 Task: Compose an email with the signature Juanita Young with the subject Update on a company event and the message I wanted to discuss the new product launch with you in more detail. When would be a good time for us to meet? from softage.5@softage.net to softage.6@softage.net, select the message and change font size to large, align the email to center Send the email. Finally, move the email from Sent Items to the label Debugging
Action: Mouse moved to (72, 43)
Screenshot: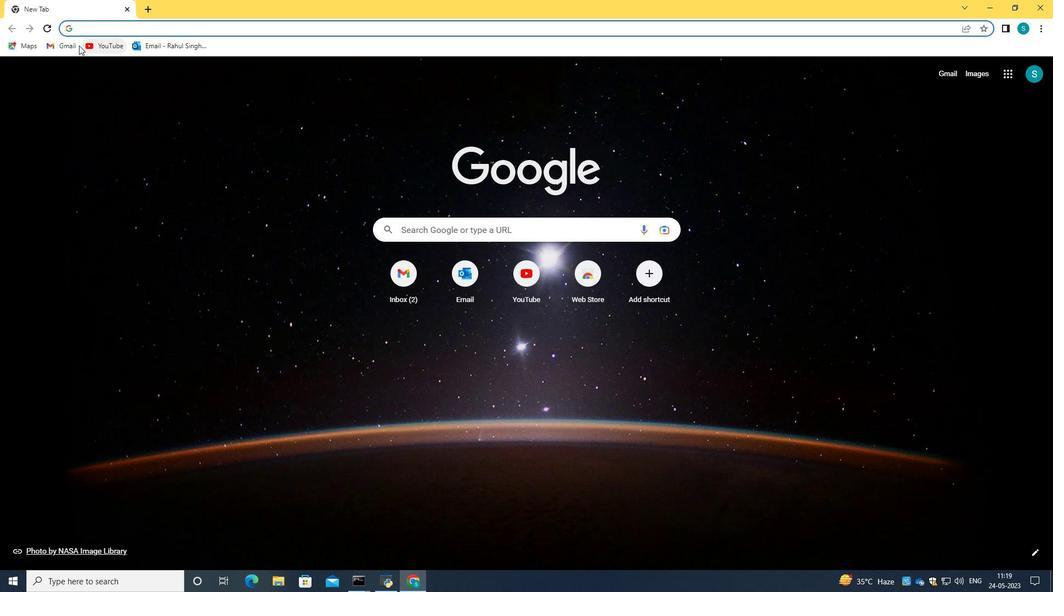 
Action: Mouse pressed left at (72, 43)
Screenshot: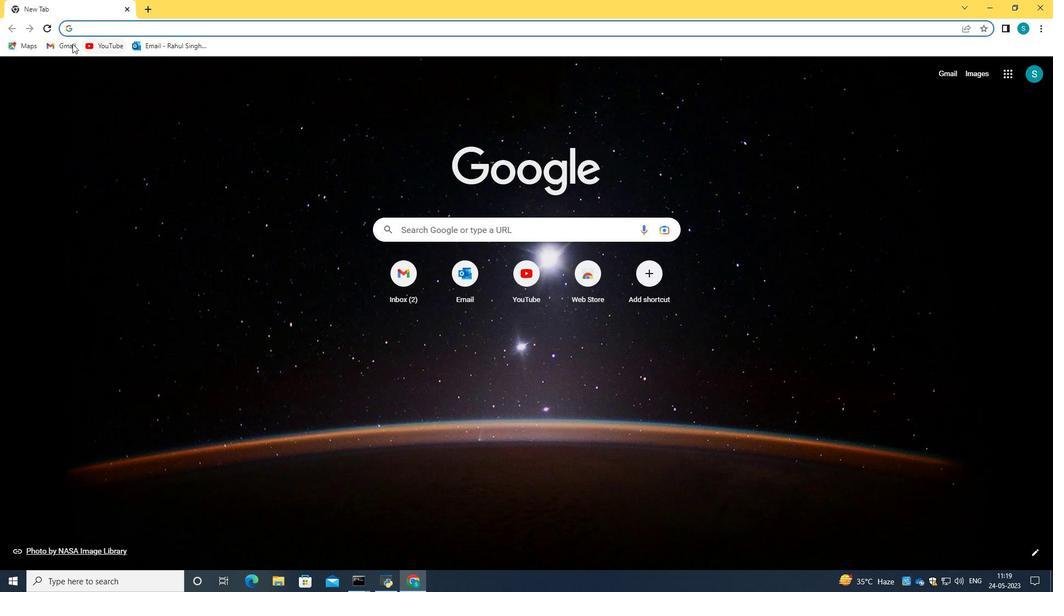 
Action: Mouse moved to (519, 172)
Screenshot: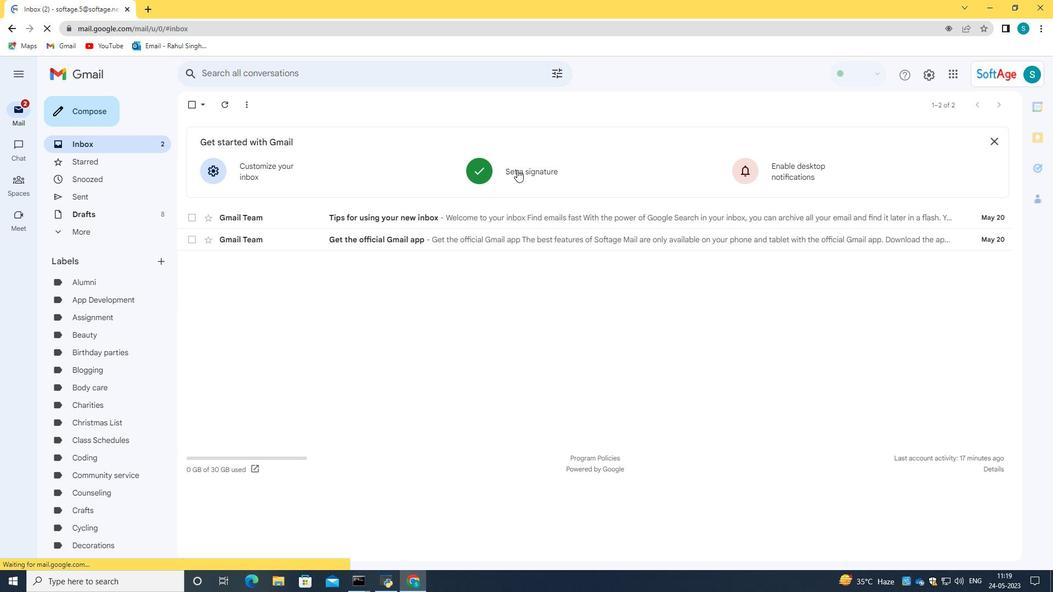 
Action: Mouse pressed left at (519, 172)
Screenshot: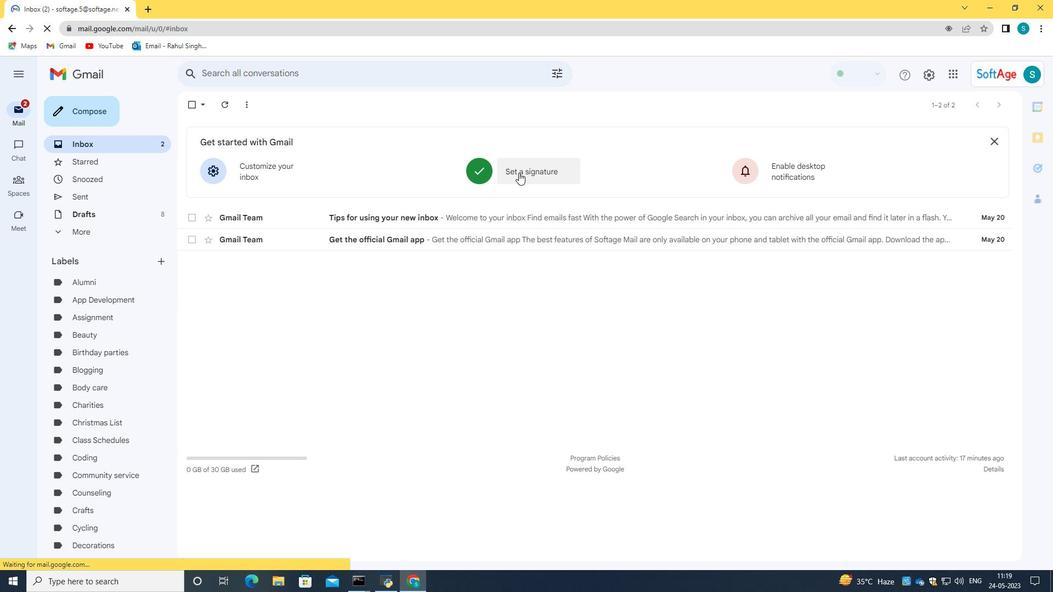 
Action: Mouse moved to (556, 277)
Screenshot: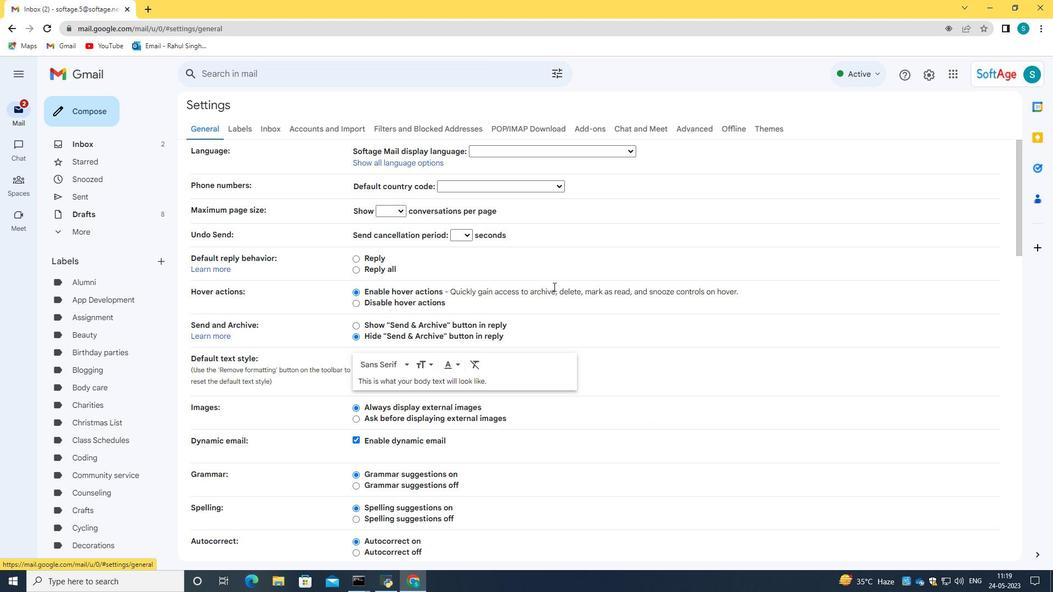 
Action: Mouse scrolled (556, 277) with delta (0, 0)
Screenshot: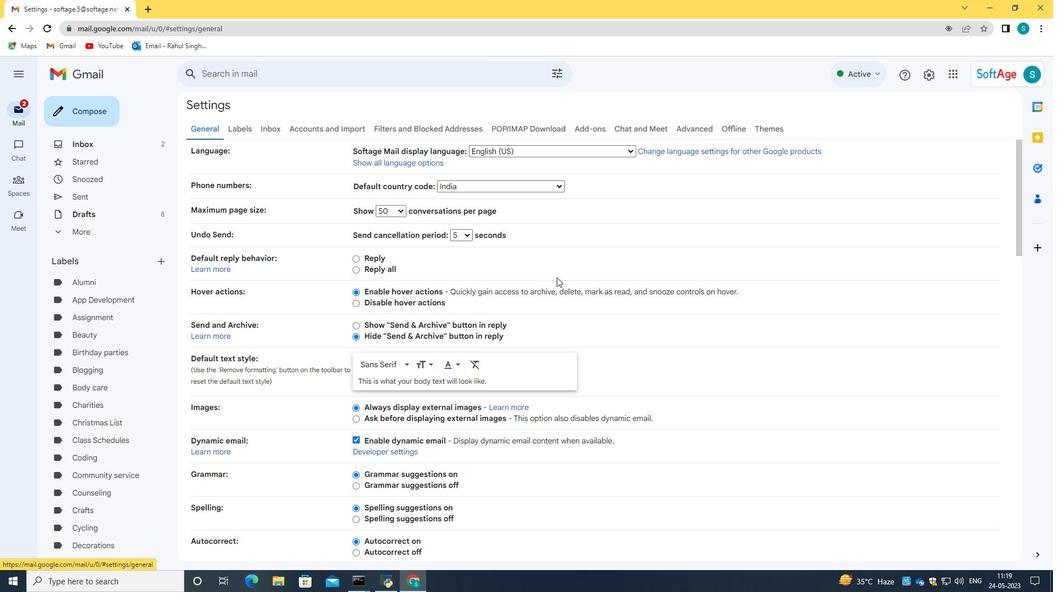 
Action: Mouse scrolled (556, 277) with delta (0, 0)
Screenshot: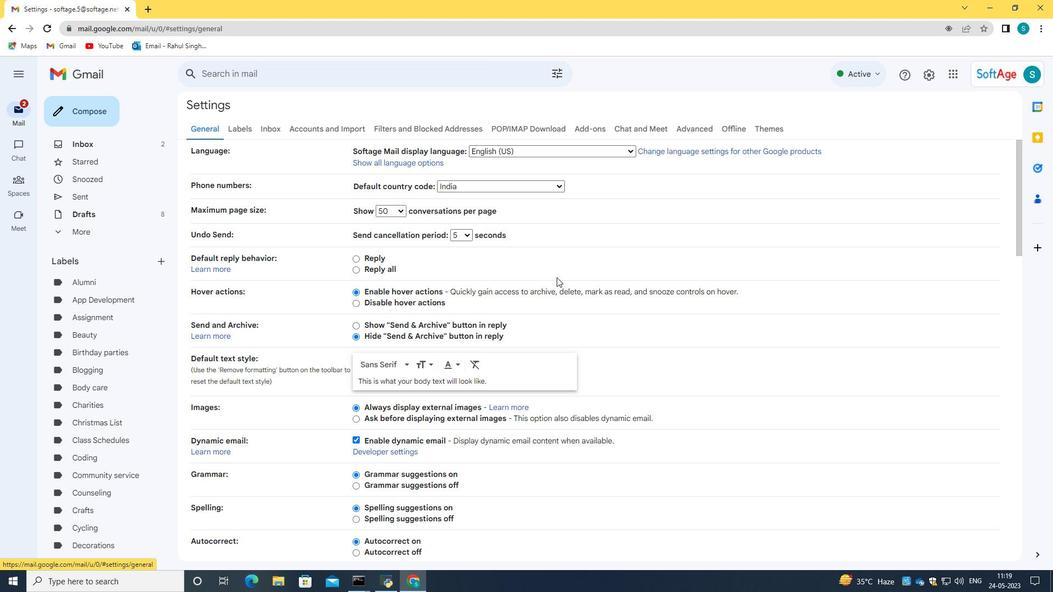 
Action: Mouse scrolled (556, 277) with delta (0, 0)
Screenshot: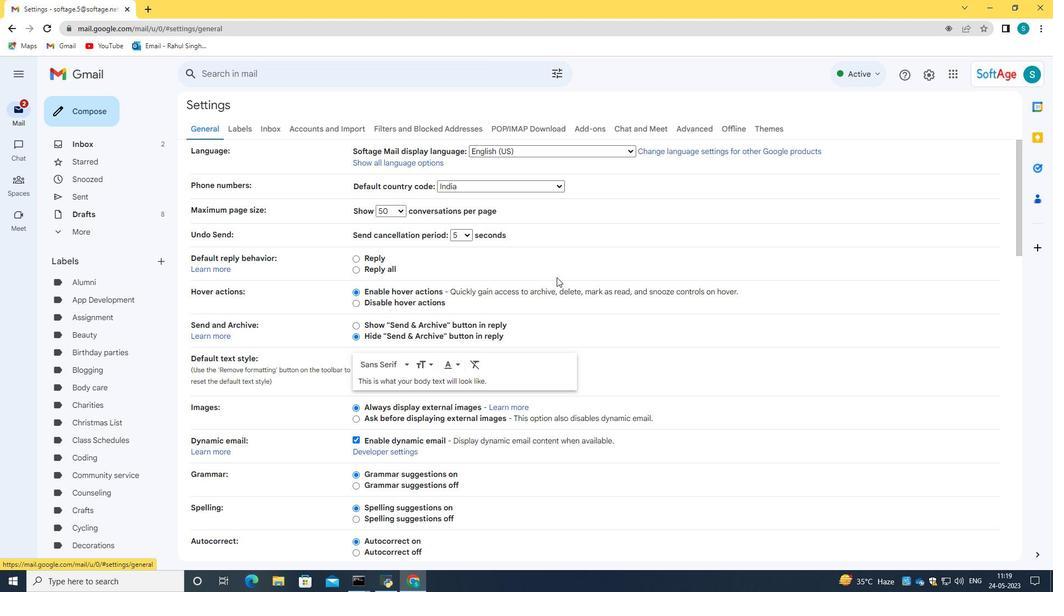
Action: Mouse scrolled (556, 277) with delta (0, 0)
Screenshot: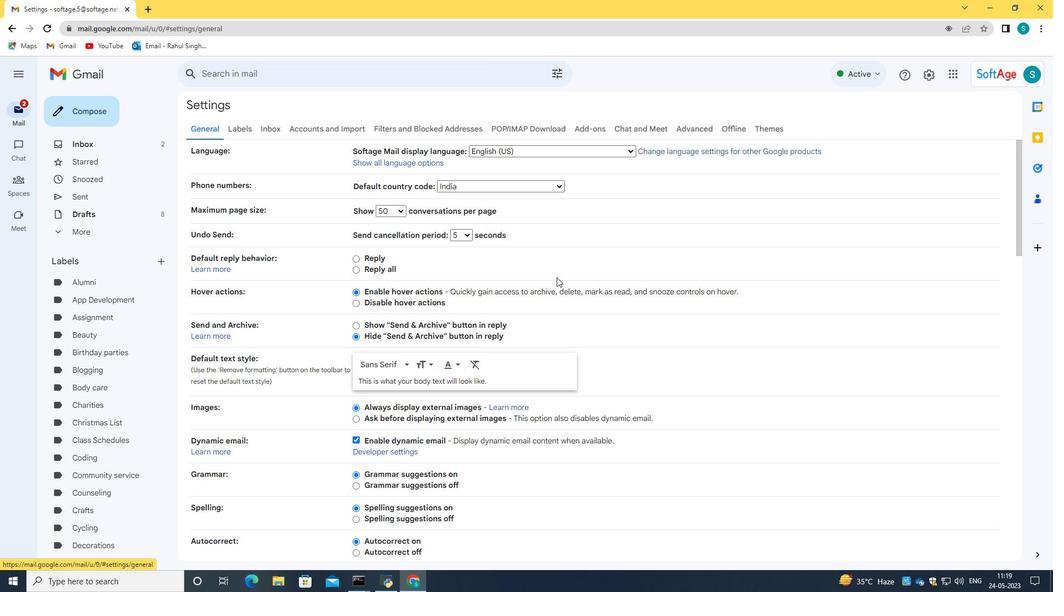 
Action: Mouse scrolled (556, 277) with delta (0, 0)
Screenshot: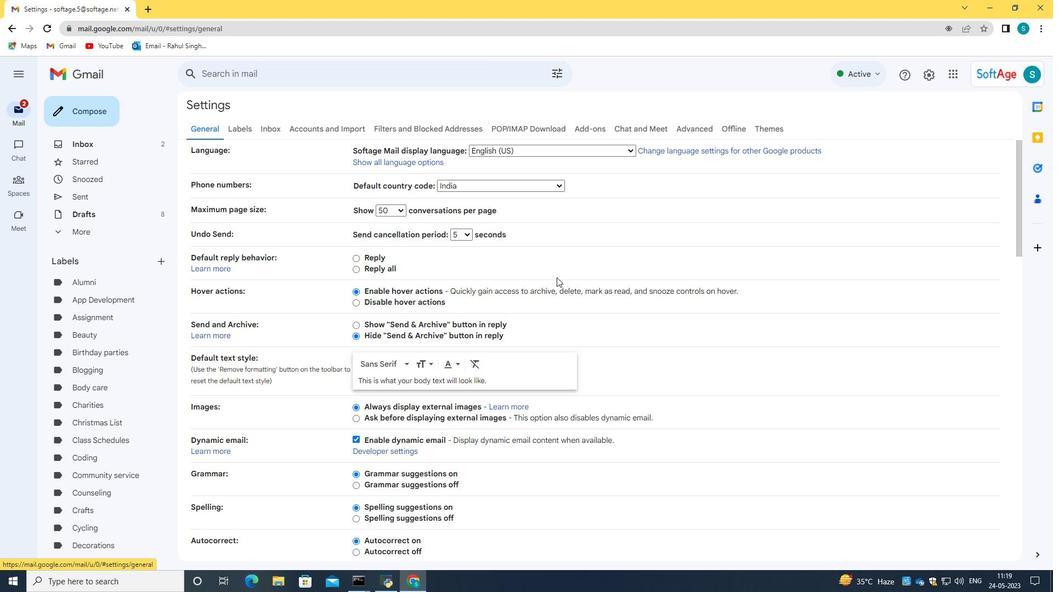 
Action: Mouse scrolled (556, 277) with delta (0, 0)
Screenshot: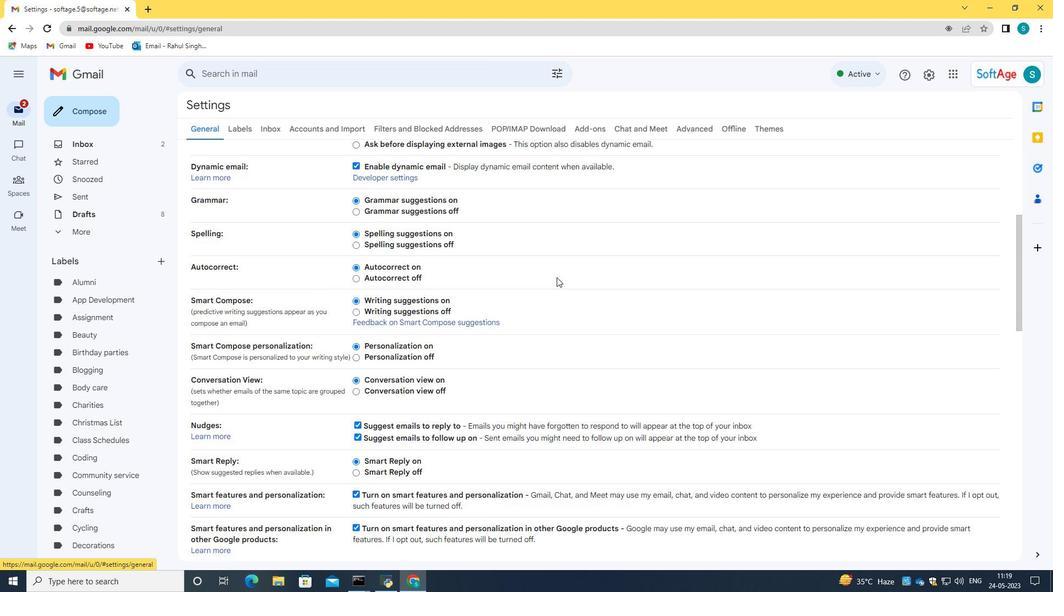 
Action: Mouse scrolled (556, 277) with delta (0, 0)
Screenshot: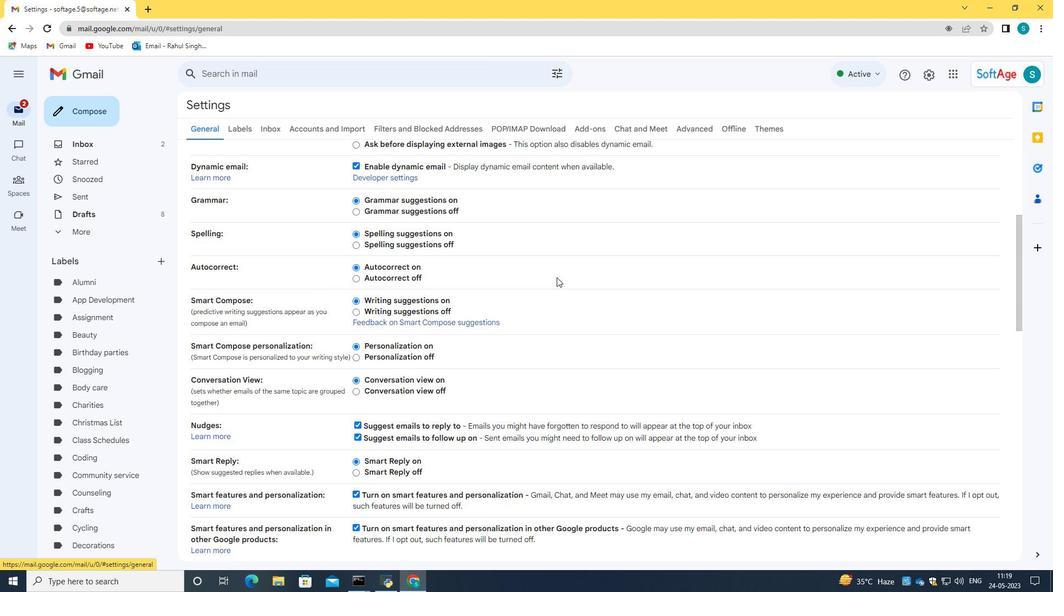 
Action: Mouse scrolled (556, 277) with delta (0, 0)
Screenshot: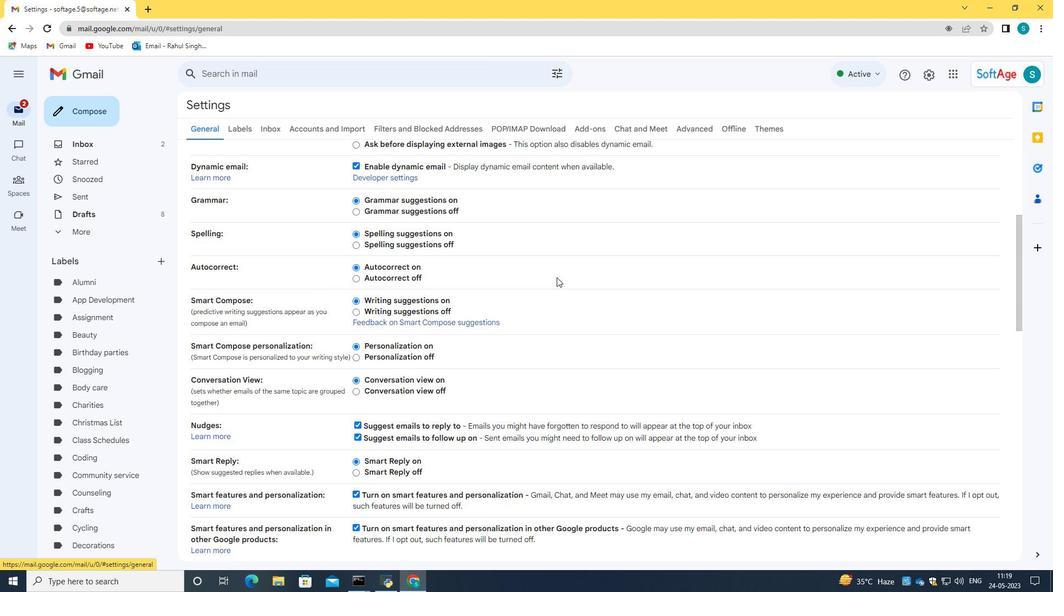 
Action: Mouse scrolled (556, 277) with delta (0, 0)
Screenshot: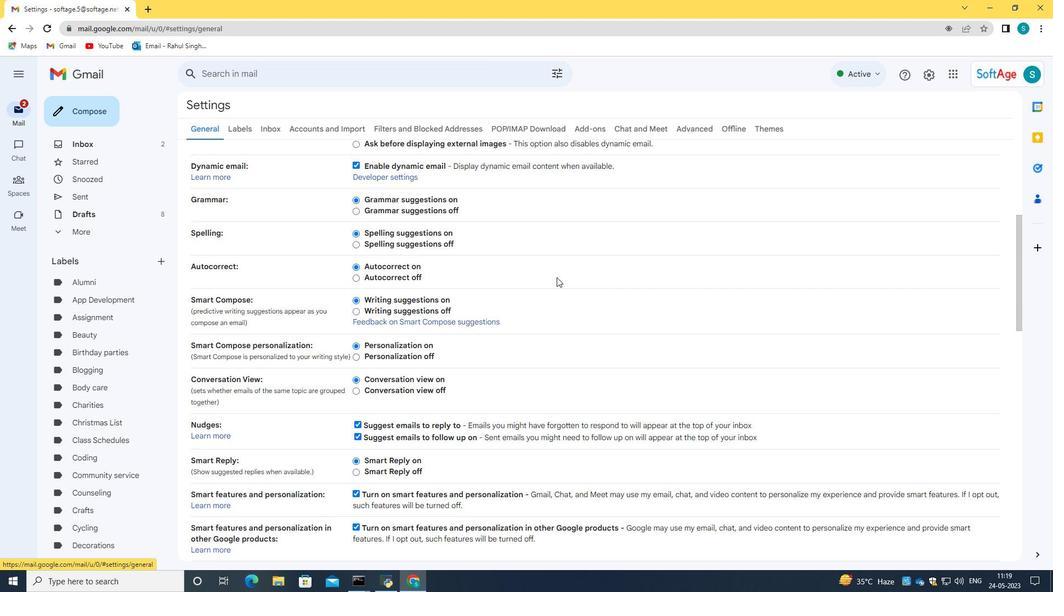 
Action: Mouse scrolled (556, 277) with delta (0, 0)
Screenshot: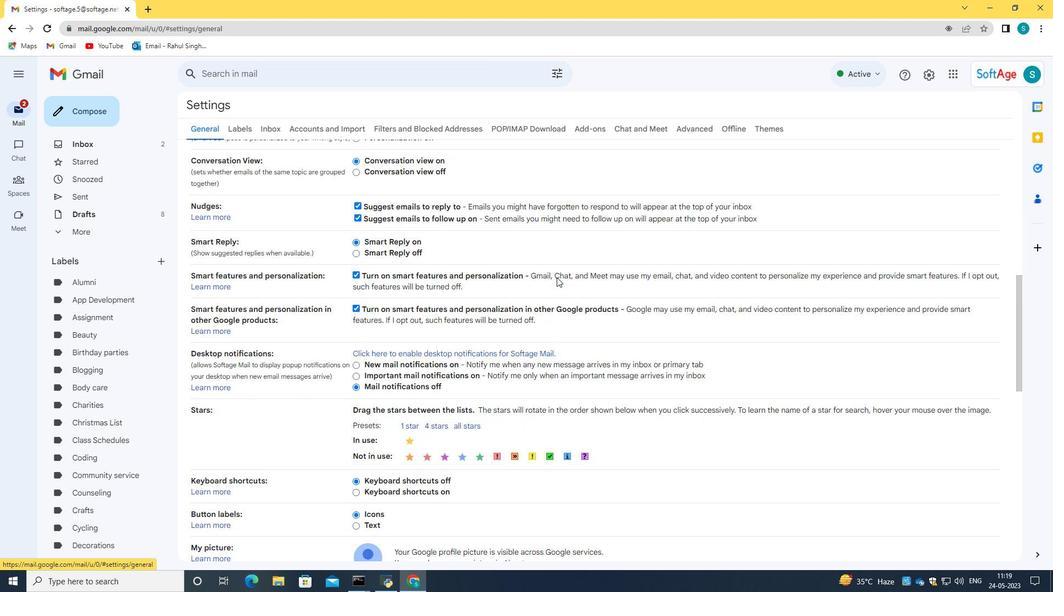 
Action: Mouse scrolled (556, 277) with delta (0, 0)
Screenshot: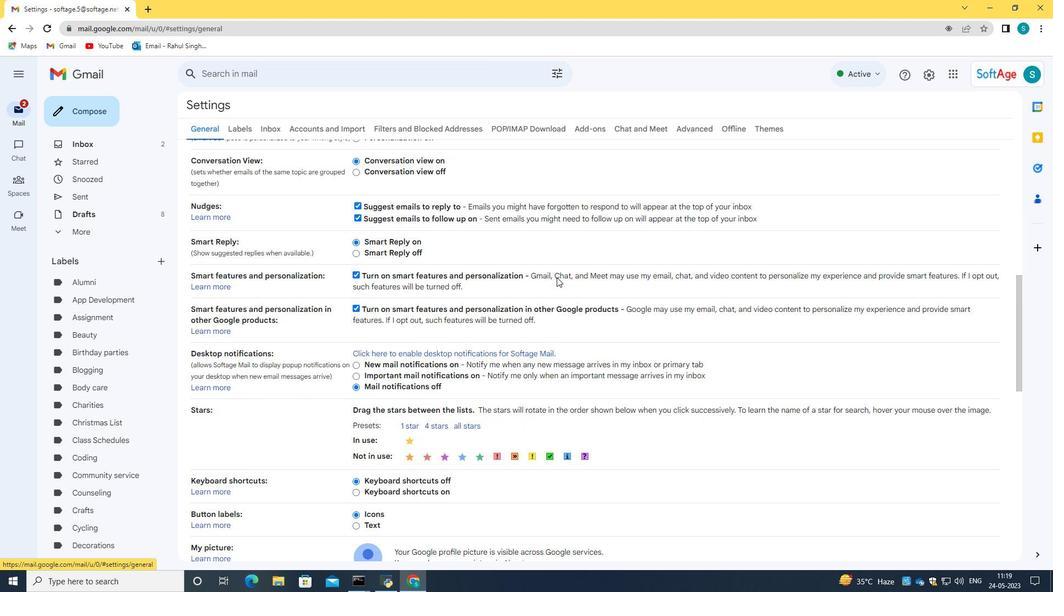 
Action: Mouse scrolled (556, 277) with delta (0, 0)
Screenshot: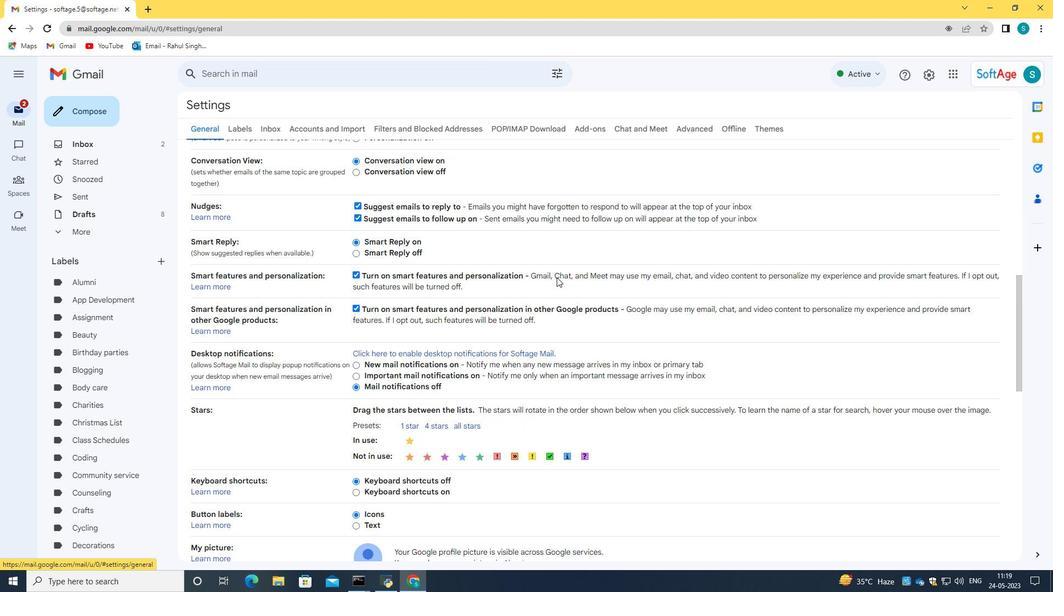 
Action: Mouse scrolled (556, 277) with delta (0, 0)
Screenshot: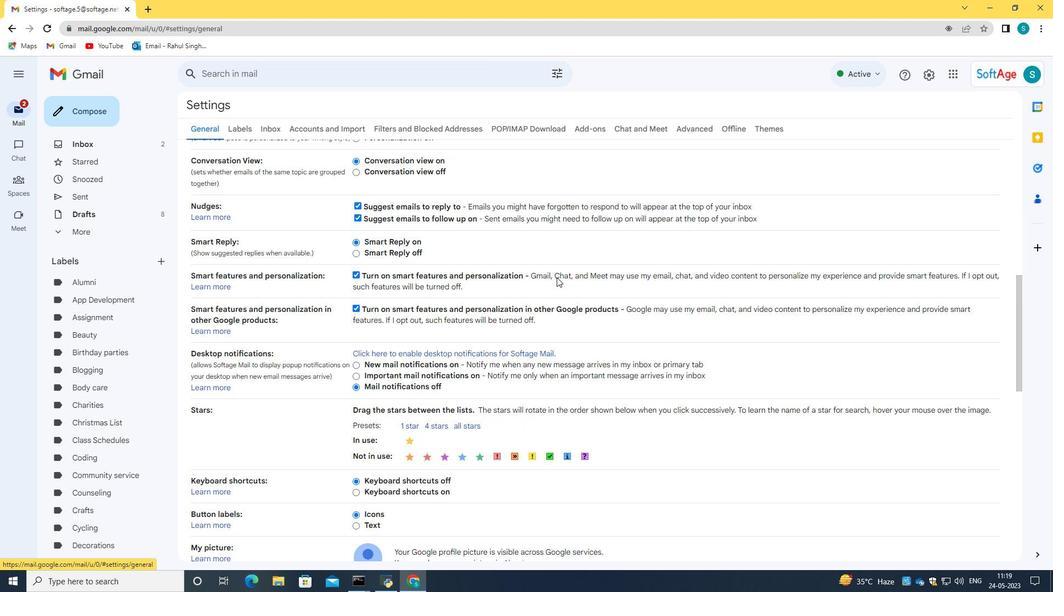 
Action: Mouse moved to (558, 280)
Screenshot: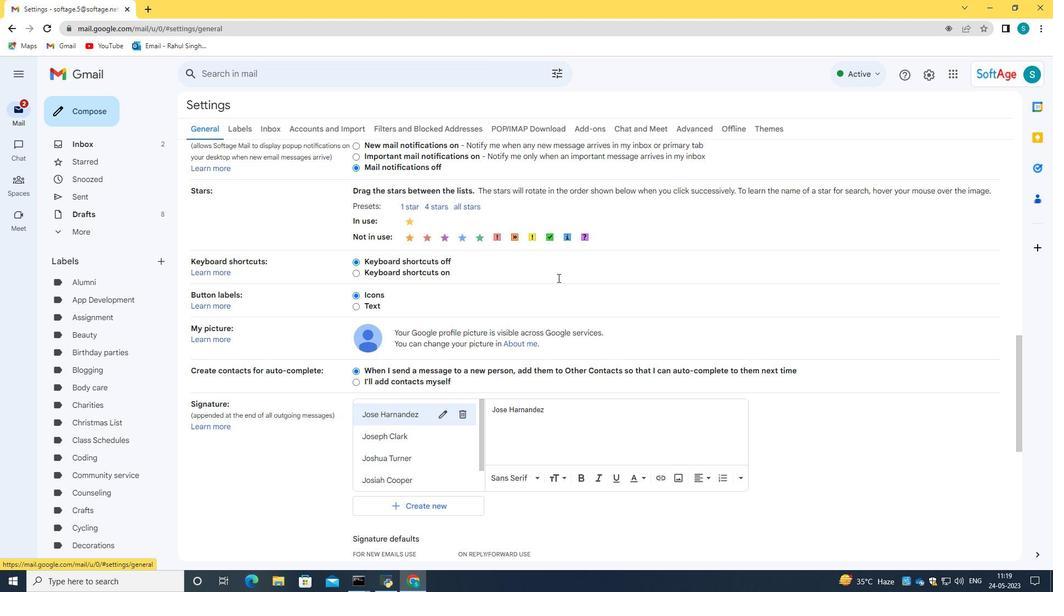 
Action: Mouse scrolled (558, 280) with delta (0, 0)
Screenshot: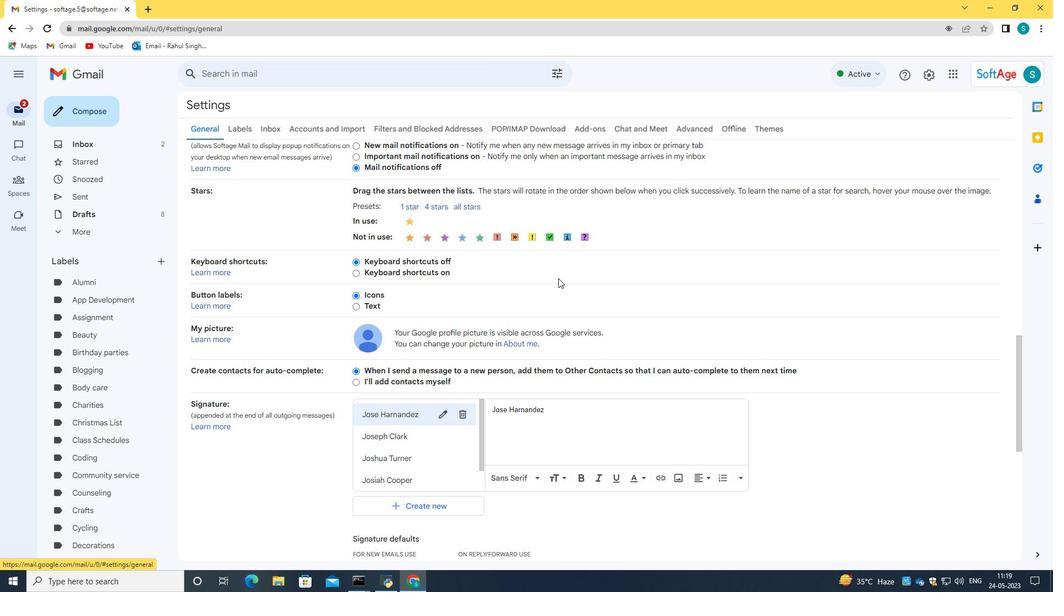 
Action: Mouse moved to (452, 461)
Screenshot: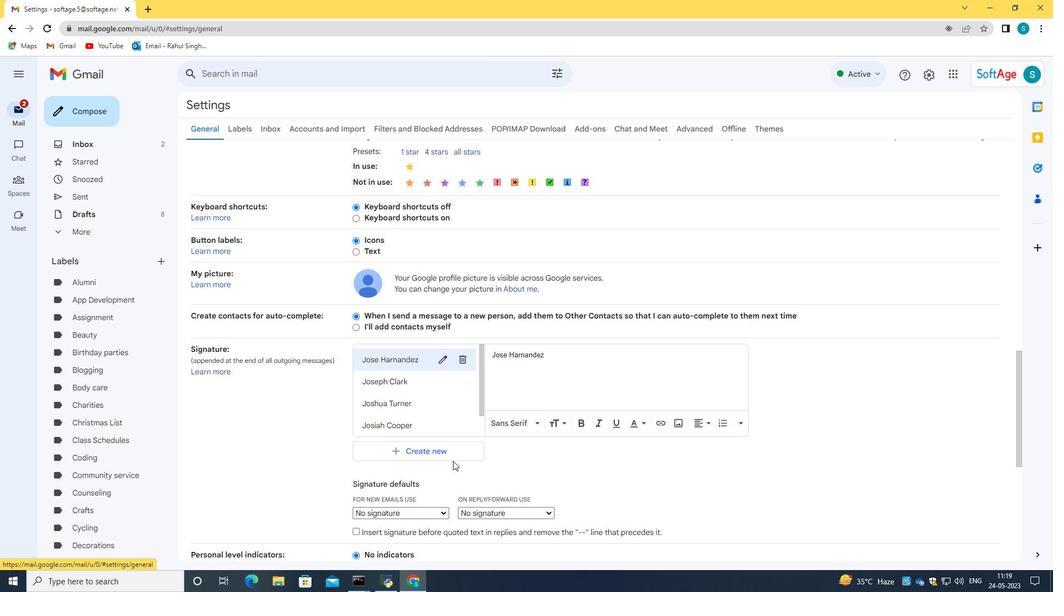 
Action: Mouse pressed left at (452, 461)
Screenshot: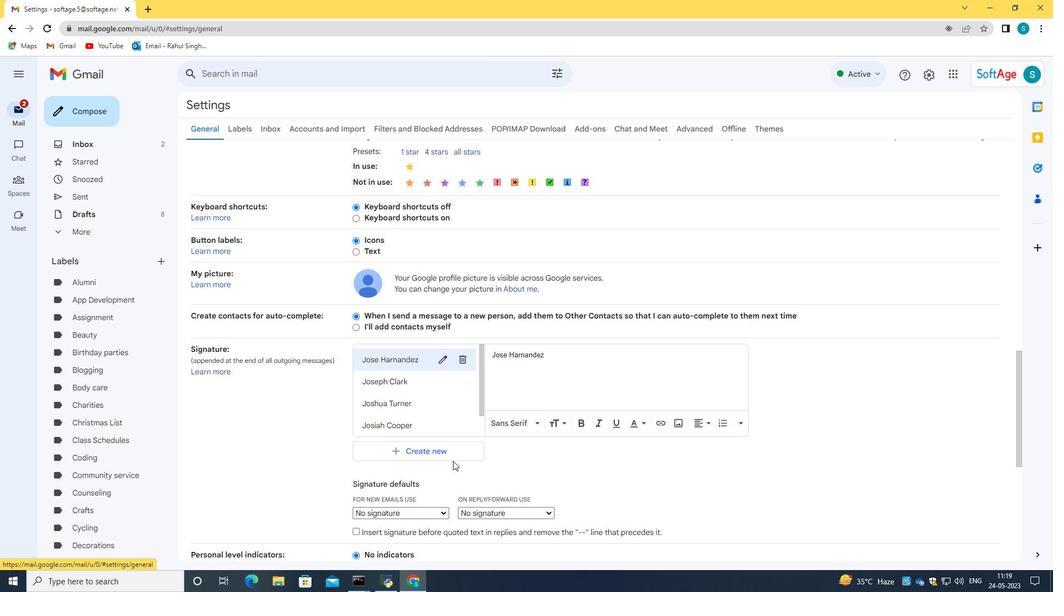 
Action: Mouse moved to (450, 449)
Screenshot: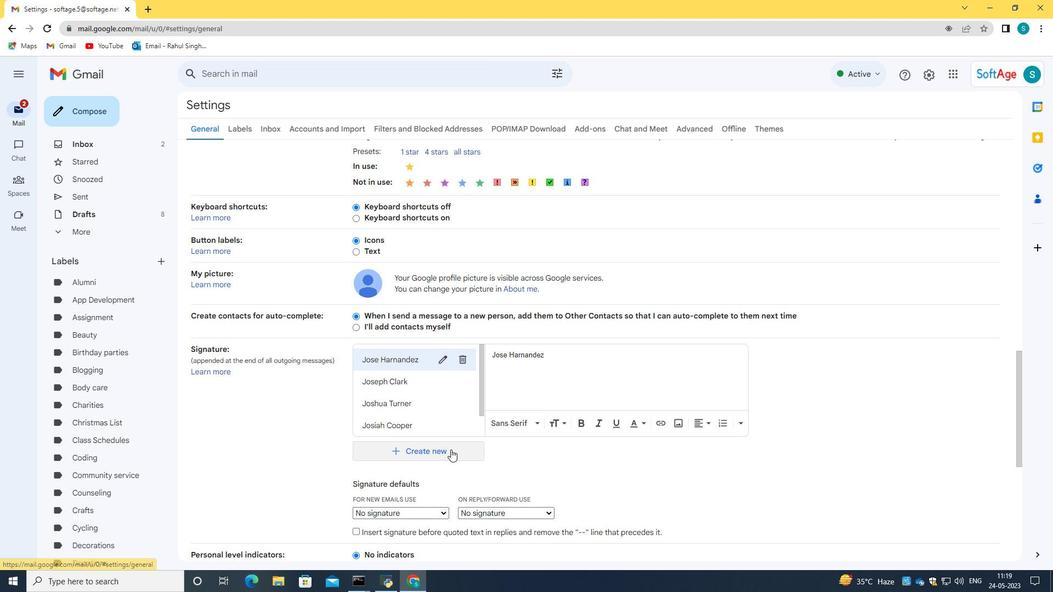 
Action: Mouse pressed left at (450, 449)
Screenshot: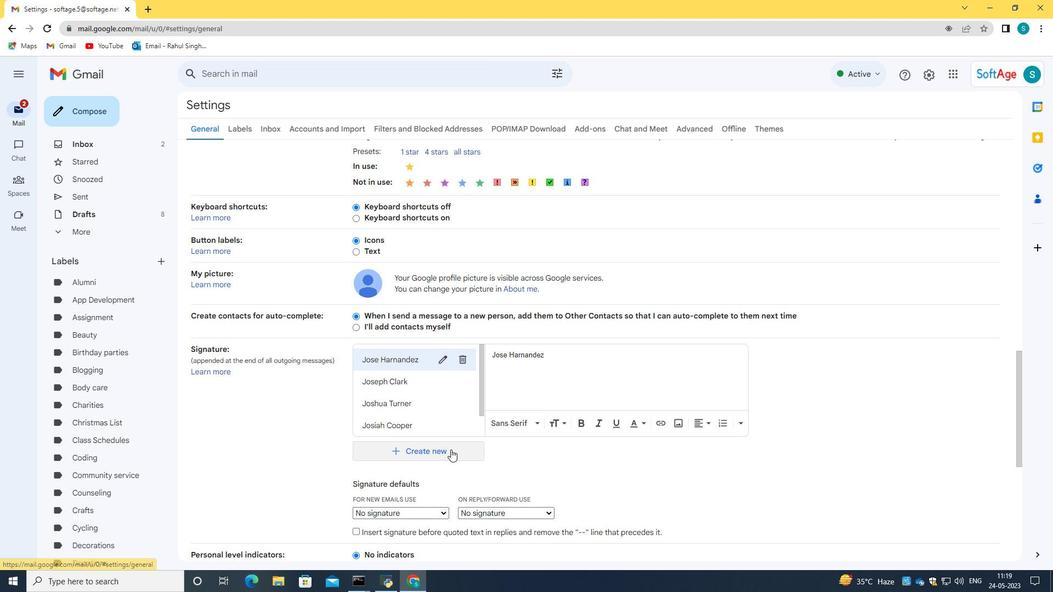 
Action: Mouse moved to (472, 308)
Screenshot: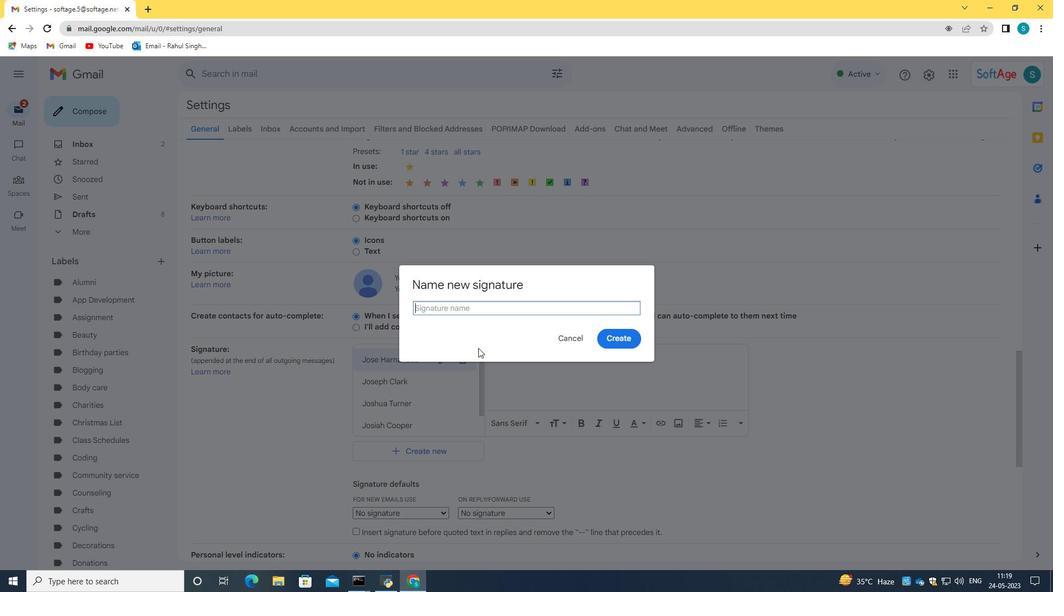 
Action: Key pressed <Key.caps_lock>J<Key.caps_lock>uanita<Key.space><Key.caps_lock>Y<Key.caps_lock>oung
Screenshot: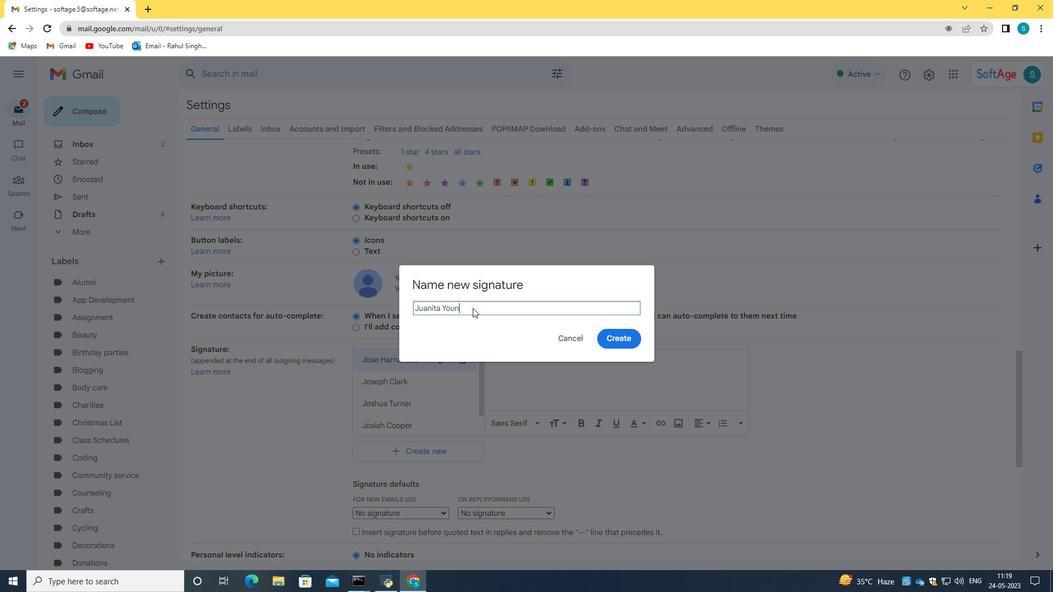 
Action: Mouse moved to (617, 337)
Screenshot: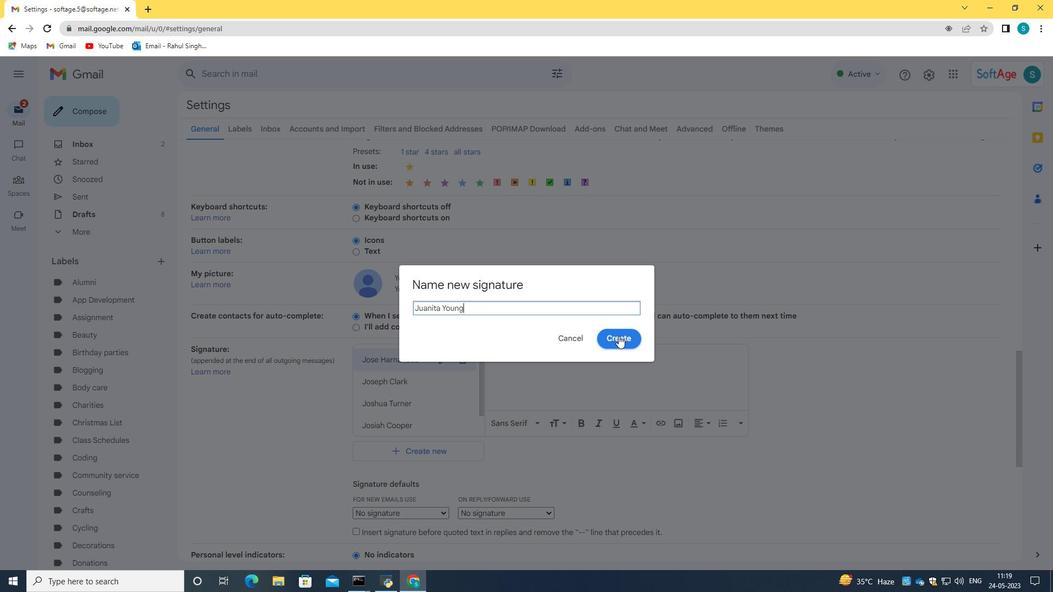 
Action: Mouse pressed left at (617, 337)
Screenshot: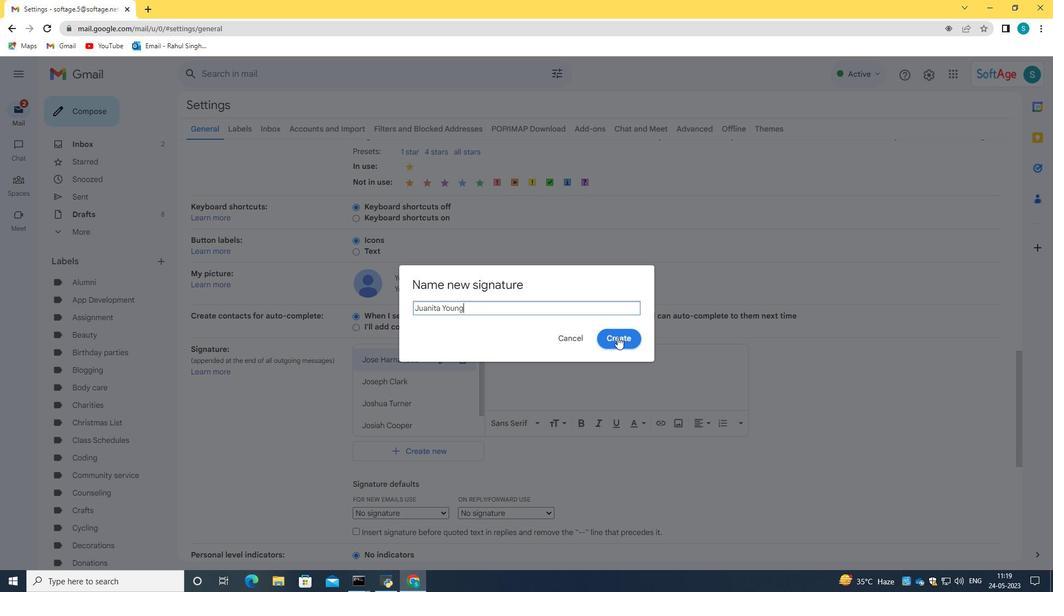 
Action: Mouse moved to (555, 362)
Screenshot: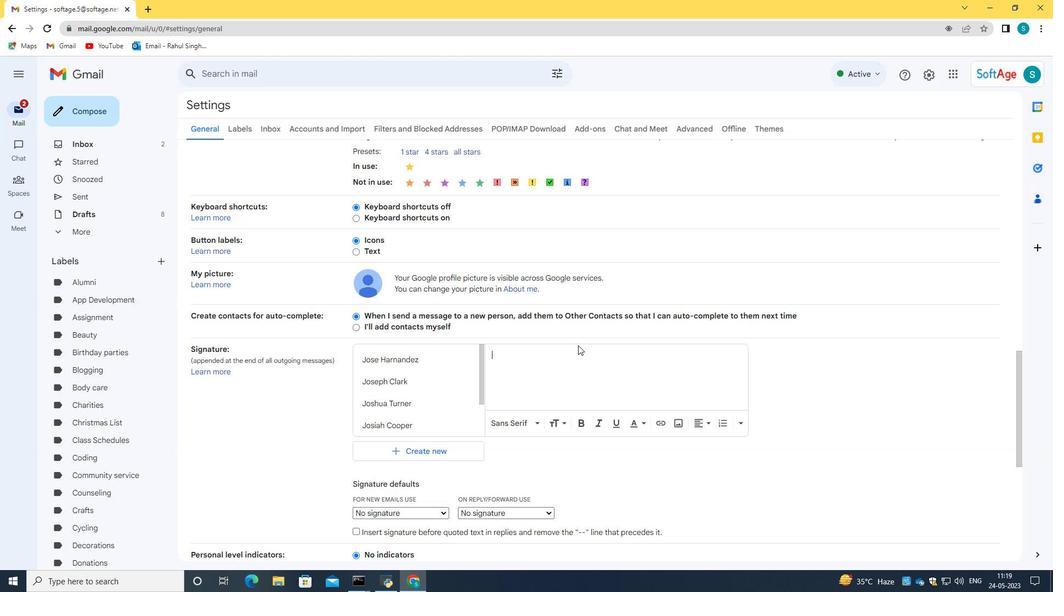 
Action: Mouse pressed left at (555, 362)
Screenshot: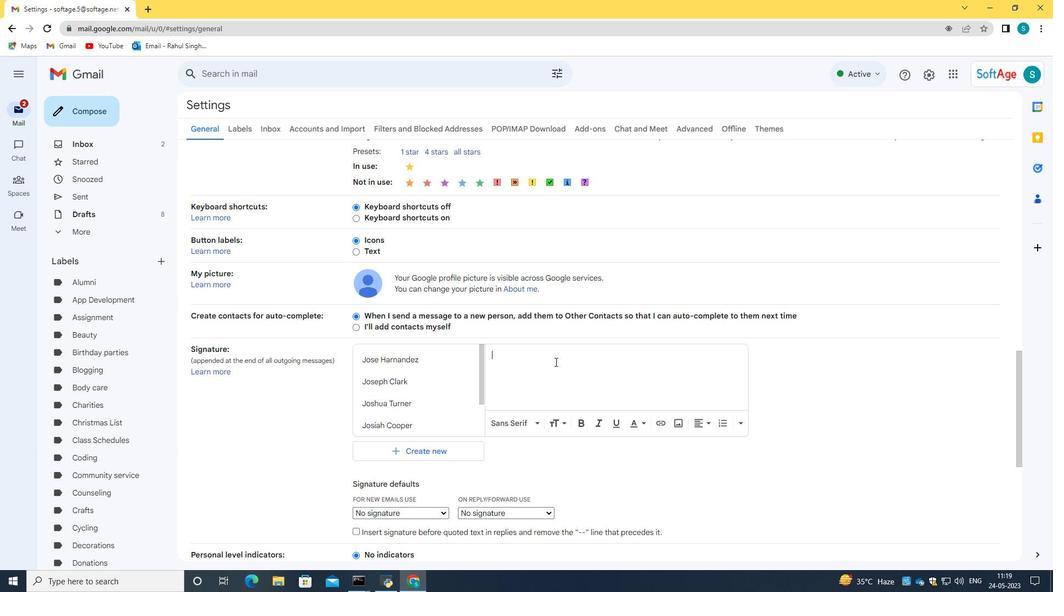 
Action: Key pressed <Key.caps_lock>J<Key.caps_lock>uanita<Key.space><Key.caps_lock>Y<Key.caps_lock>oung
Screenshot: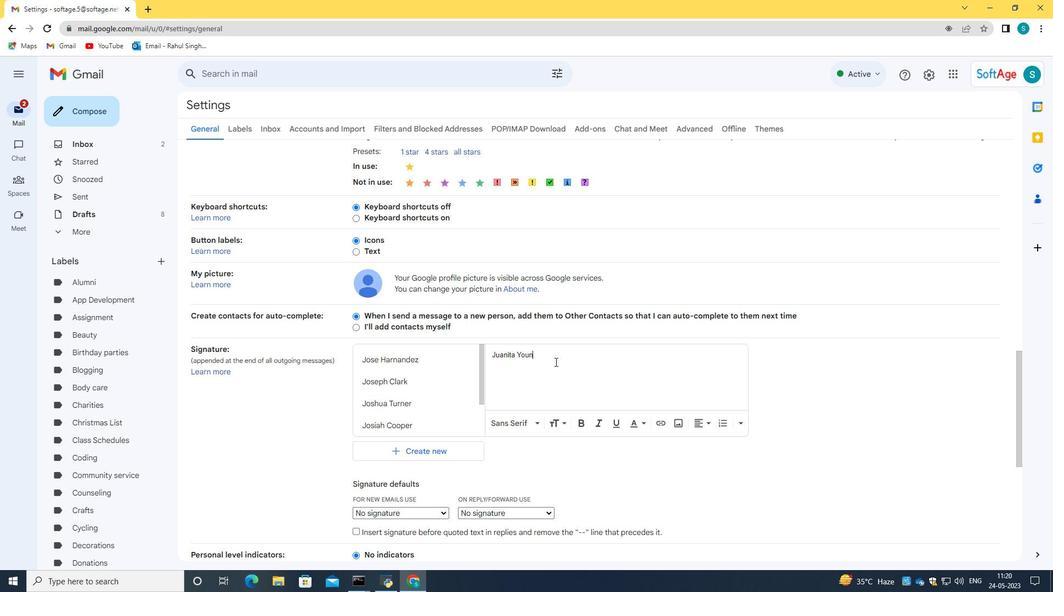 
Action: Mouse moved to (555, 456)
Screenshot: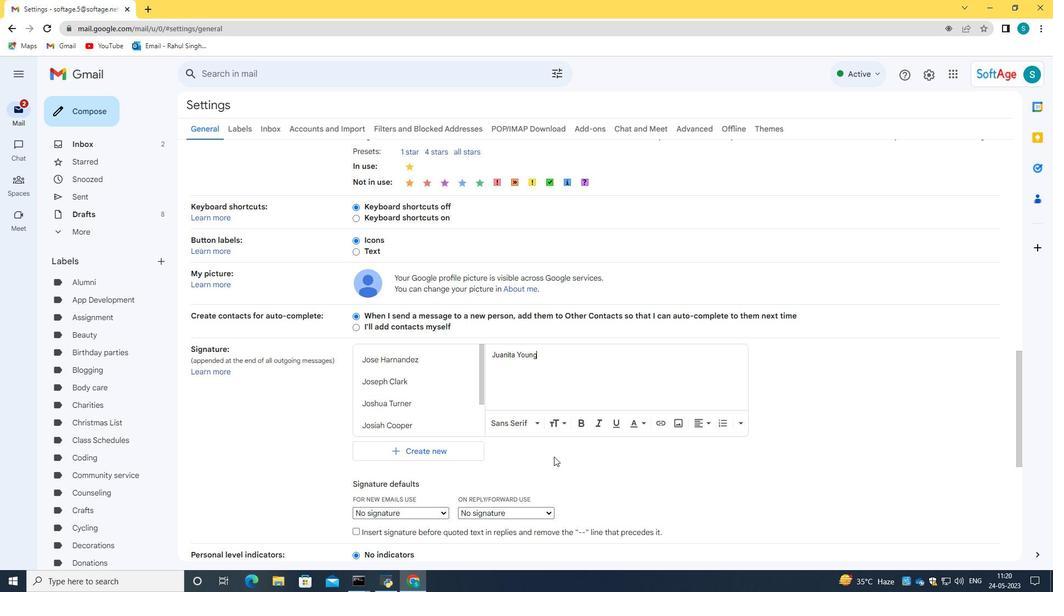 
Action: Mouse scrolled (555, 455) with delta (0, 0)
Screenshot: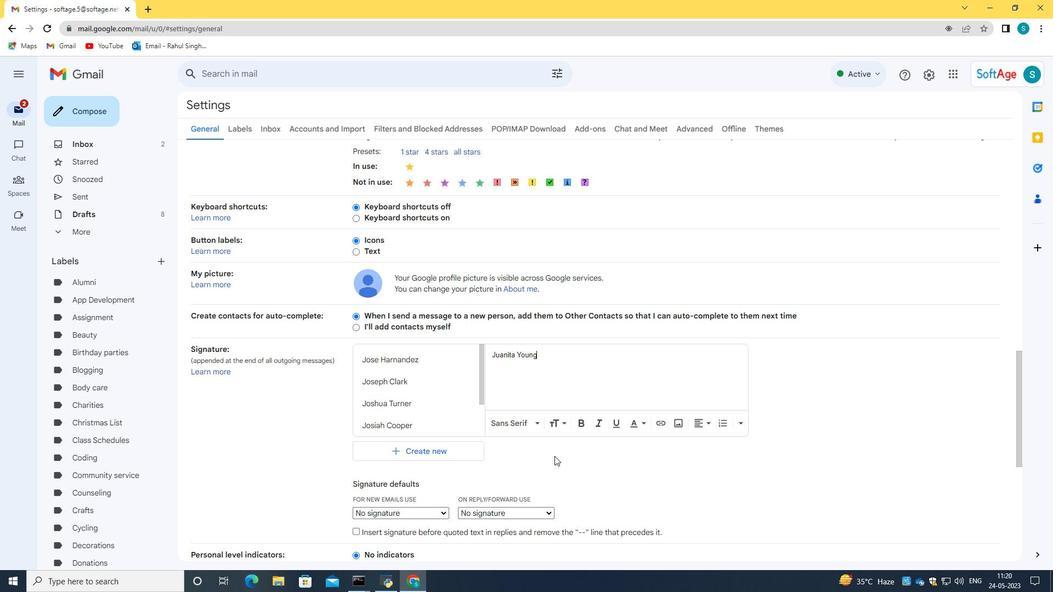 
Action: Mouse scrolled (555, 455) with delta (0, 0)
Screenshot: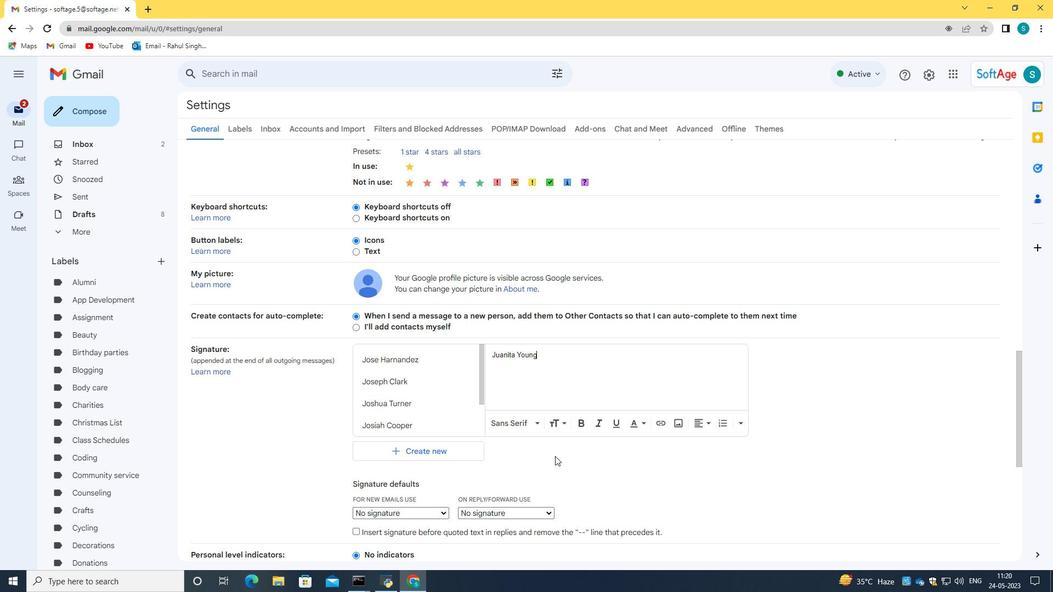 
Action: Mouse scrolled (555, 455) with delta (0, 0)
Screenshot: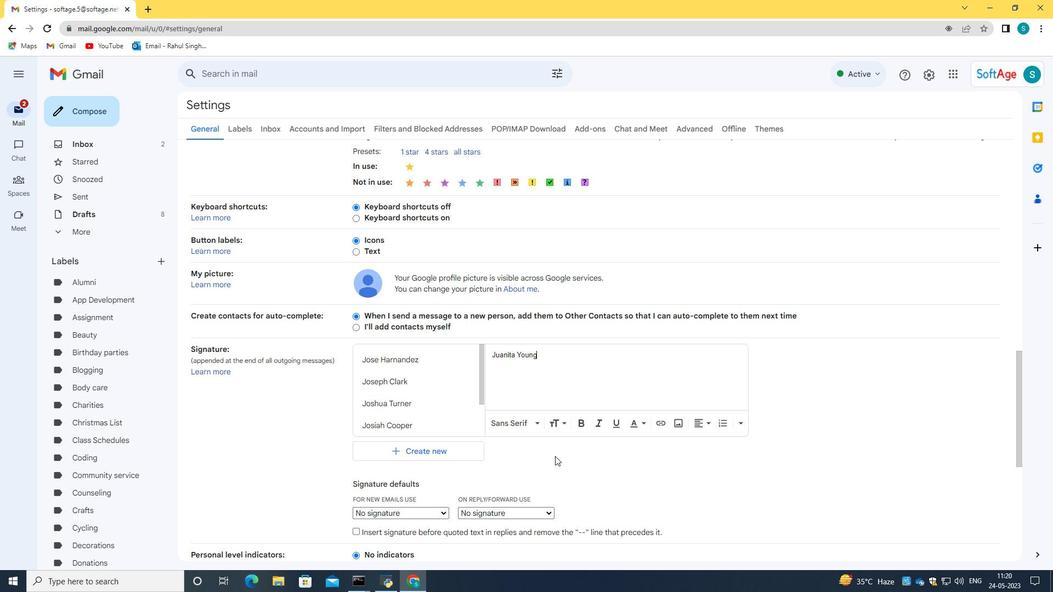 
Action: Mouse scrolled (555, 455) with delta (0, 0)
Screenshot: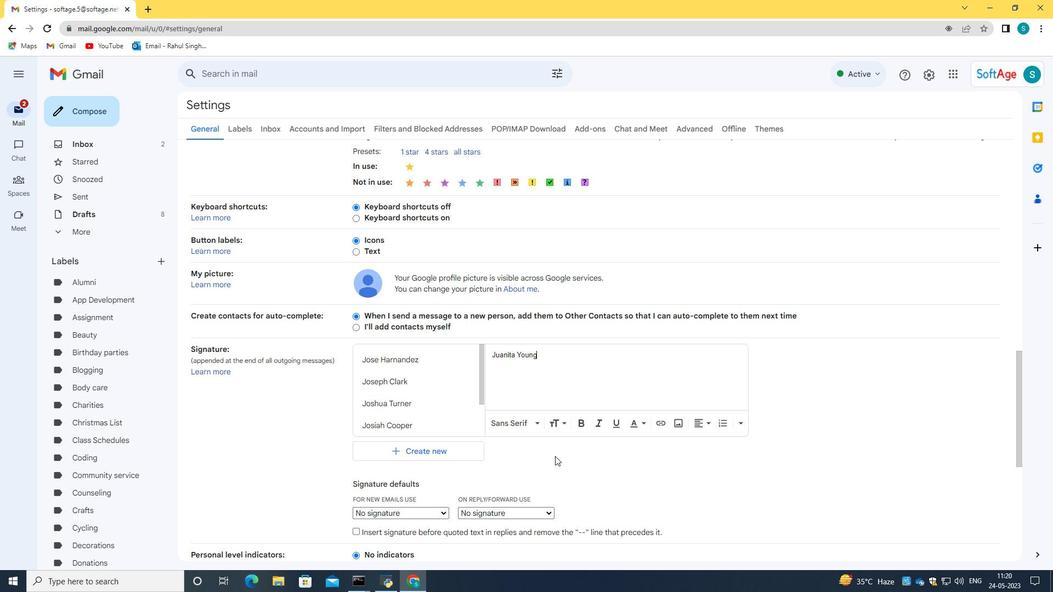 
Action: Mouse scrolled (555, 455) with delta (0, 0)
Screenshot: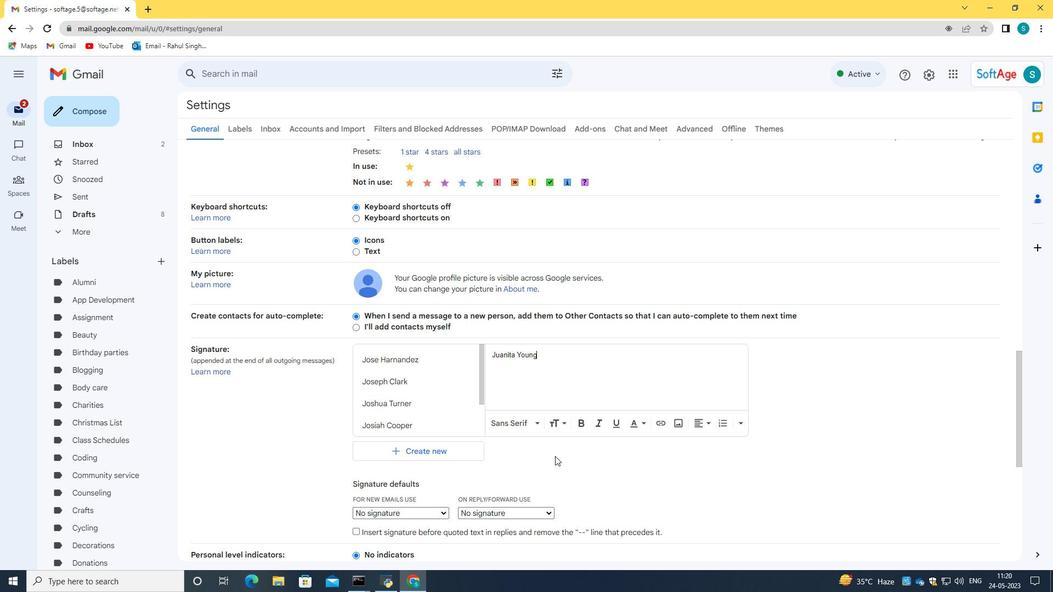 
Action: Mouse scrolled (555, 455) with delta (0, 0)
Screenshot: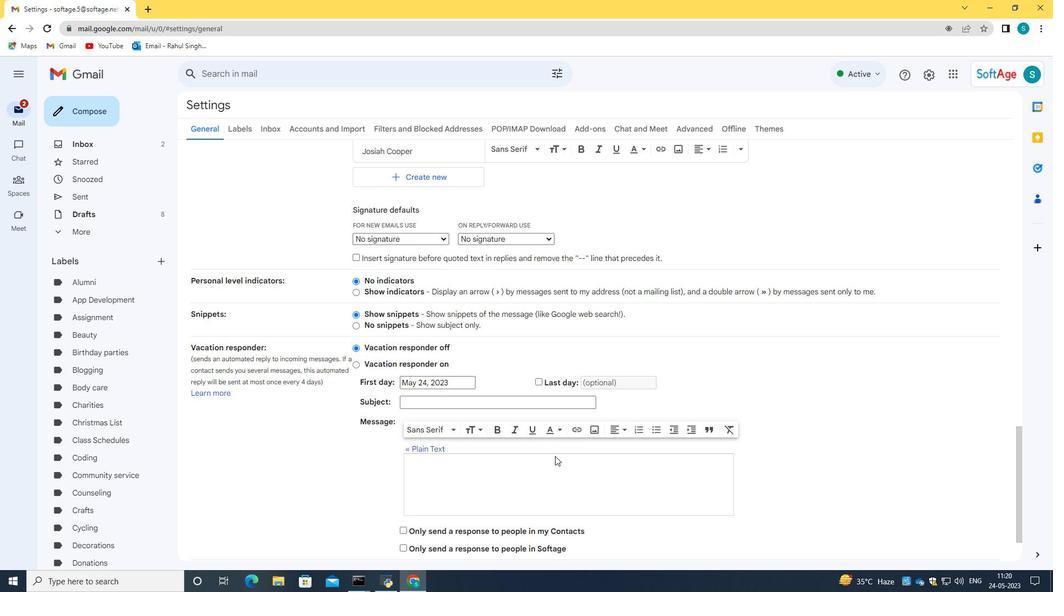 
Action: Mouse scrolled (555, 455) with delta (0, 0)
Screenshot: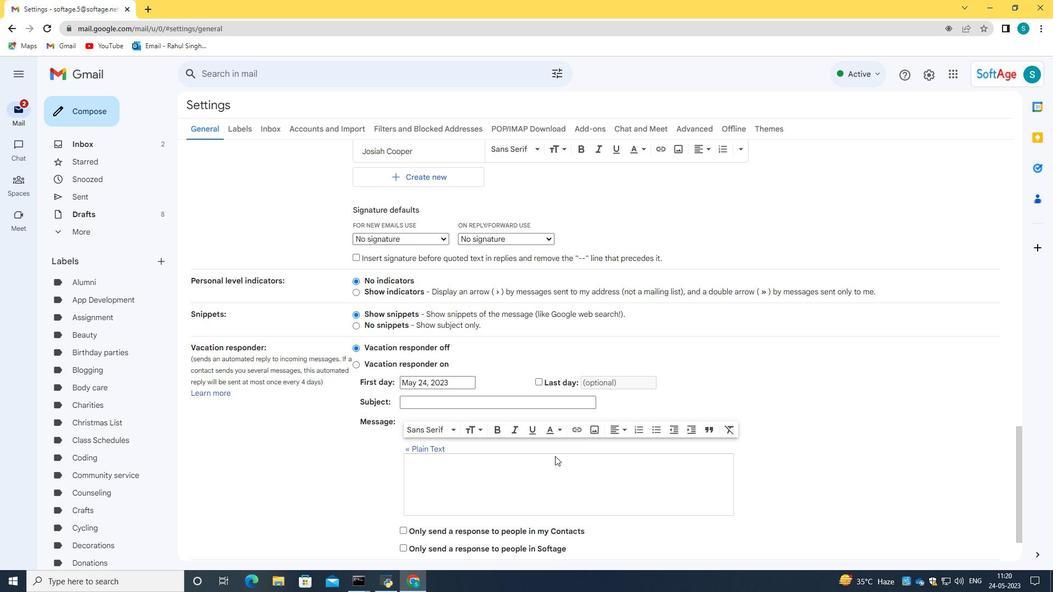 
Action: Mouse moved to (568, 507)
Screenshot: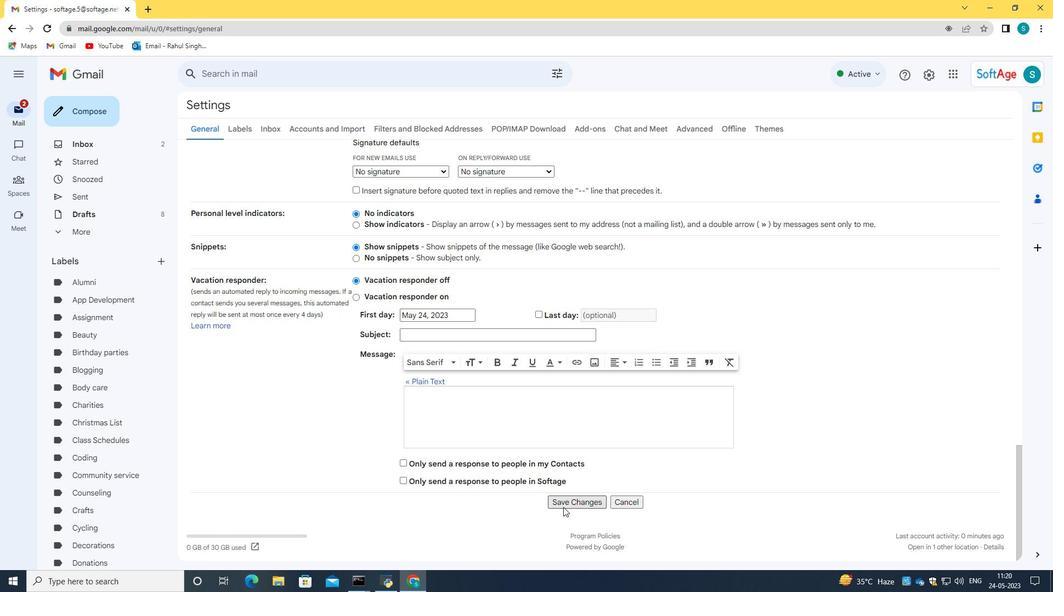 
Action: Mouse pressed left at (568, 507)
Screenshot: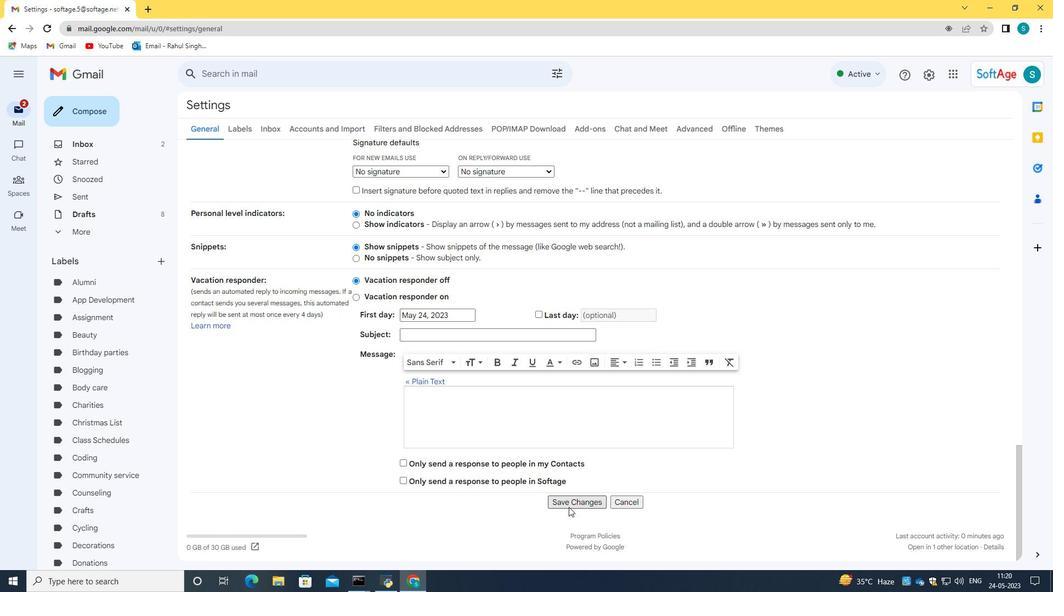 
Action: Mouse moved to (98, 120)
Screenshot: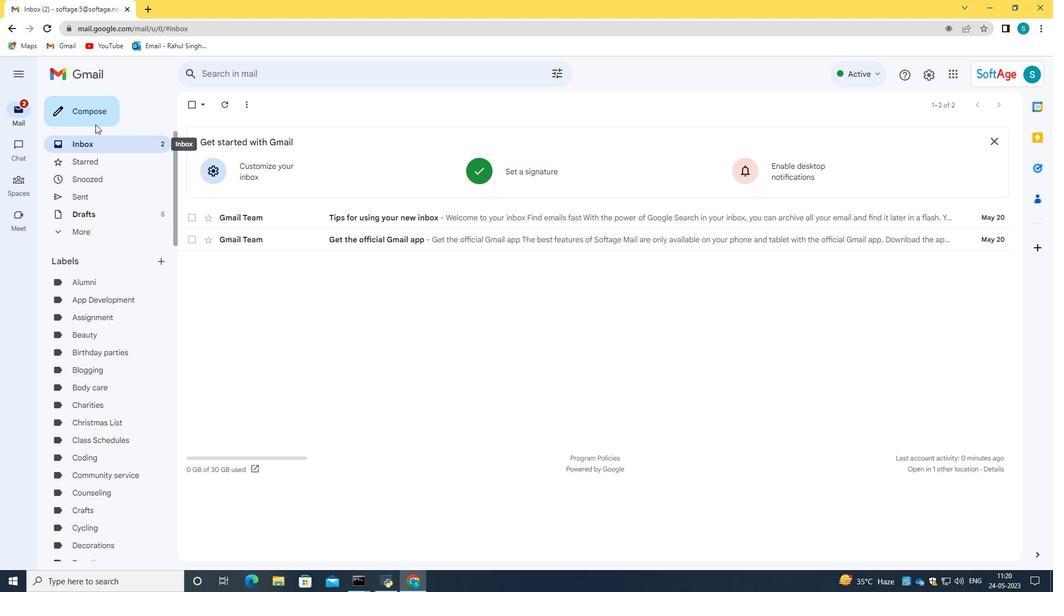 
Action: Mouse pressed left at (98, 120)
Screenshot: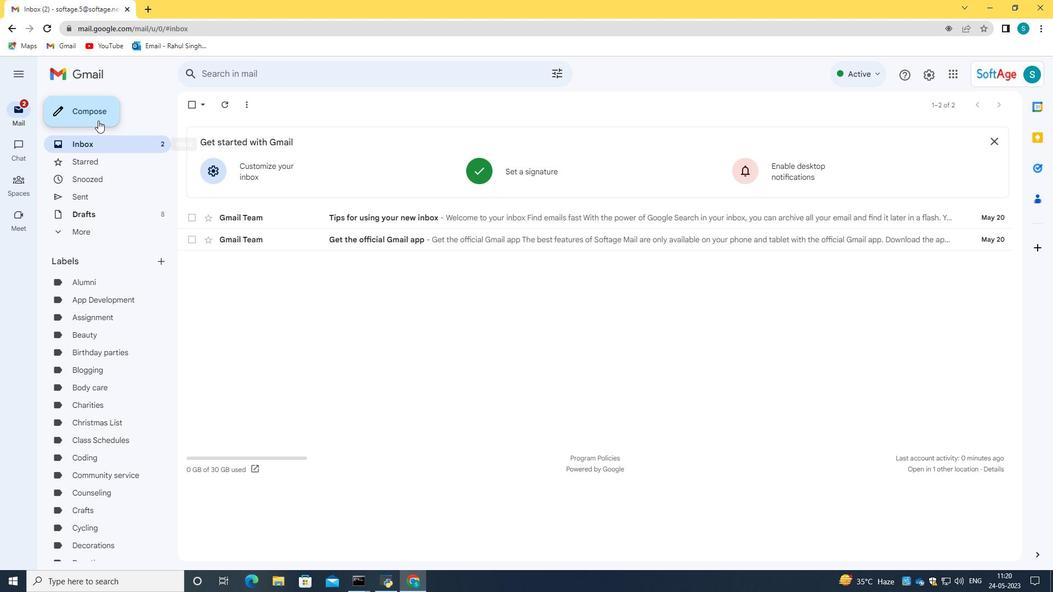 
Action: Mouse moved to (892, 552)
Screenshot: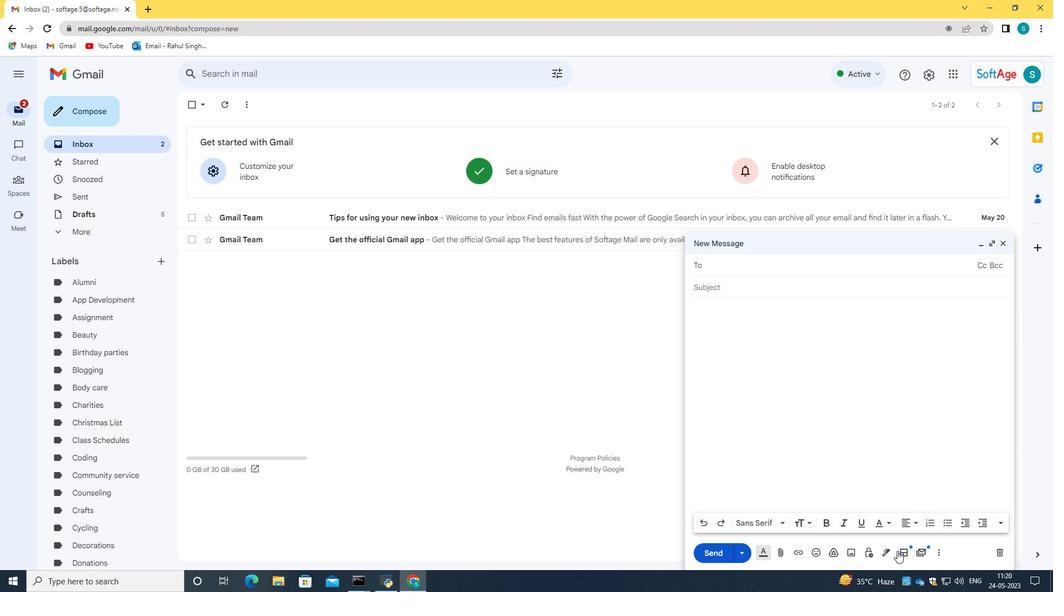 
Action: Mouse pressed left at (892, 552)
Screenshot: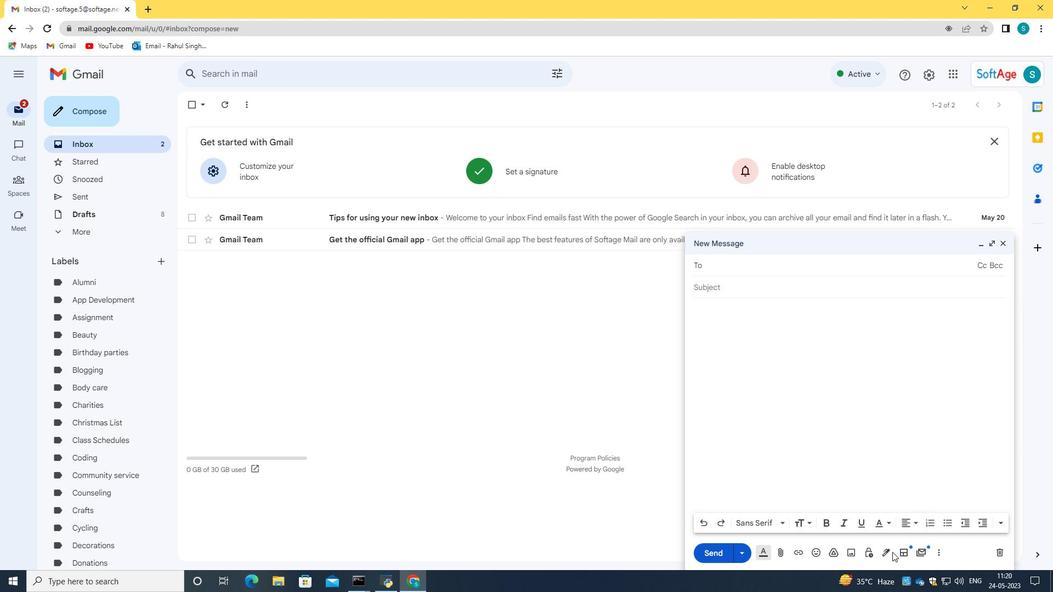 
Action: Mouse moved to (886, 554)
Screenshot: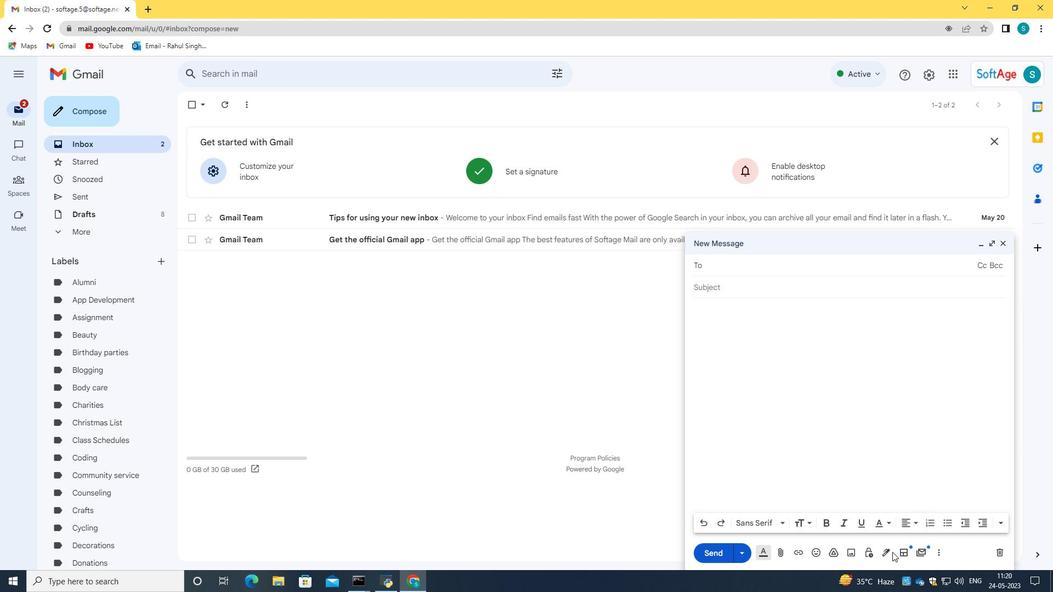
Action: Mouse pressed left at (886, 554)
Screenshot: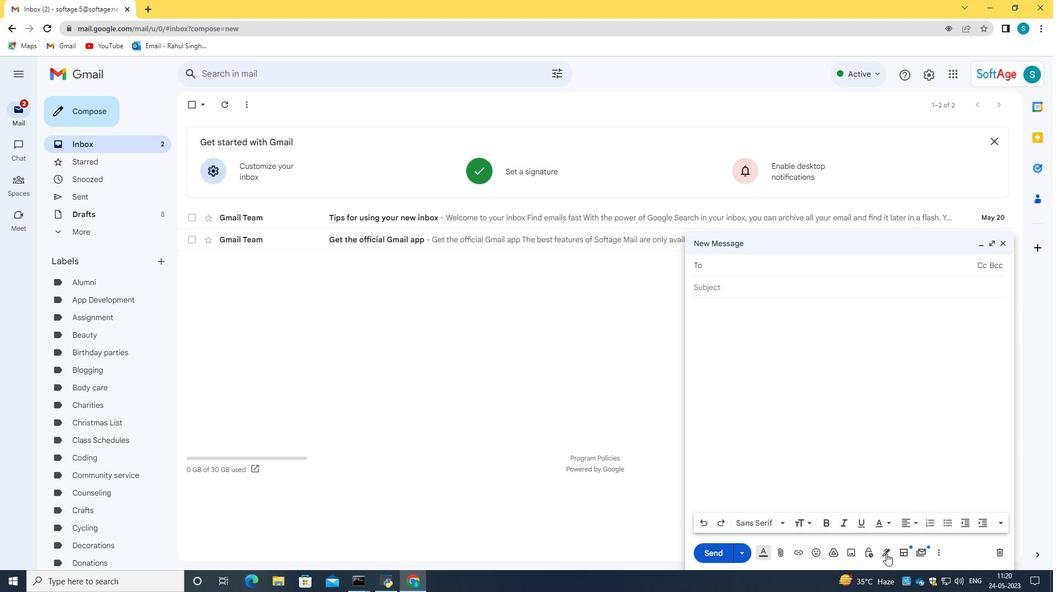 
Action: Mouse moved to (924, 533)
Screenshot: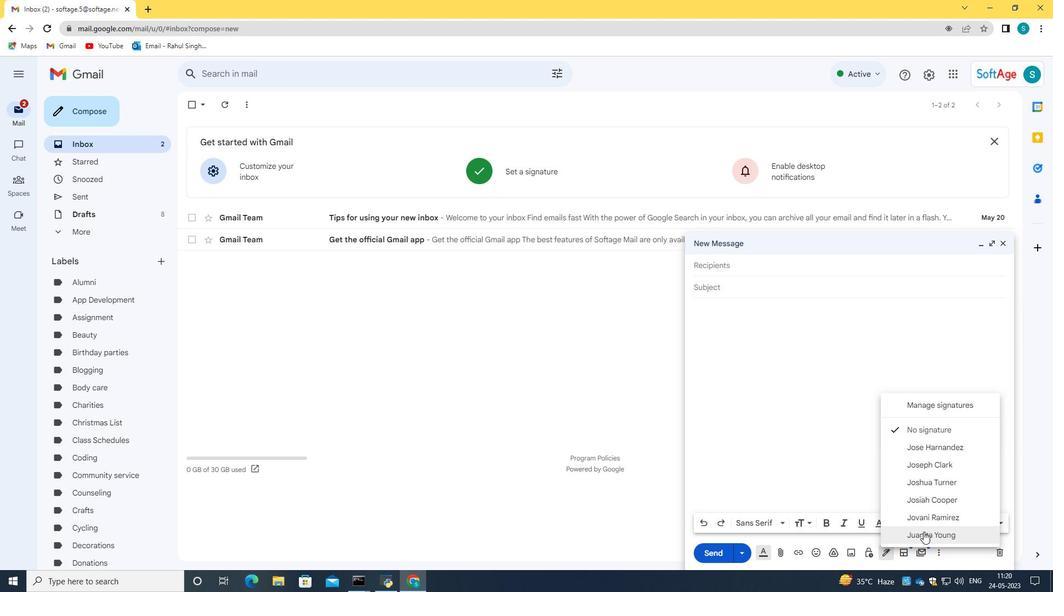 
Action: Mouse pressed left at (924, 533)
Screenshot: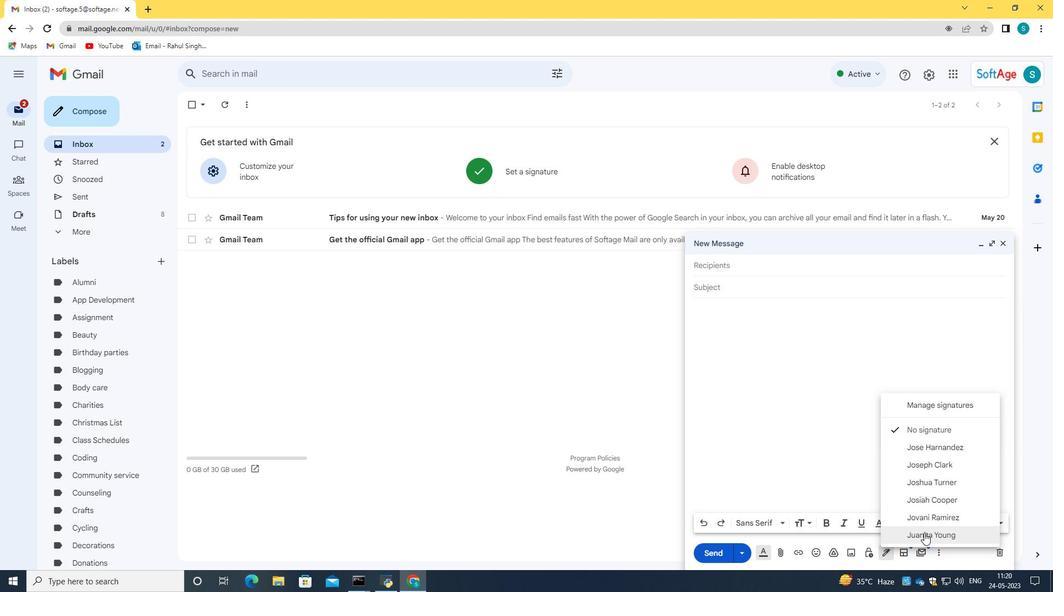 
Action: Mouse moved to (994, 243)
Screenshot: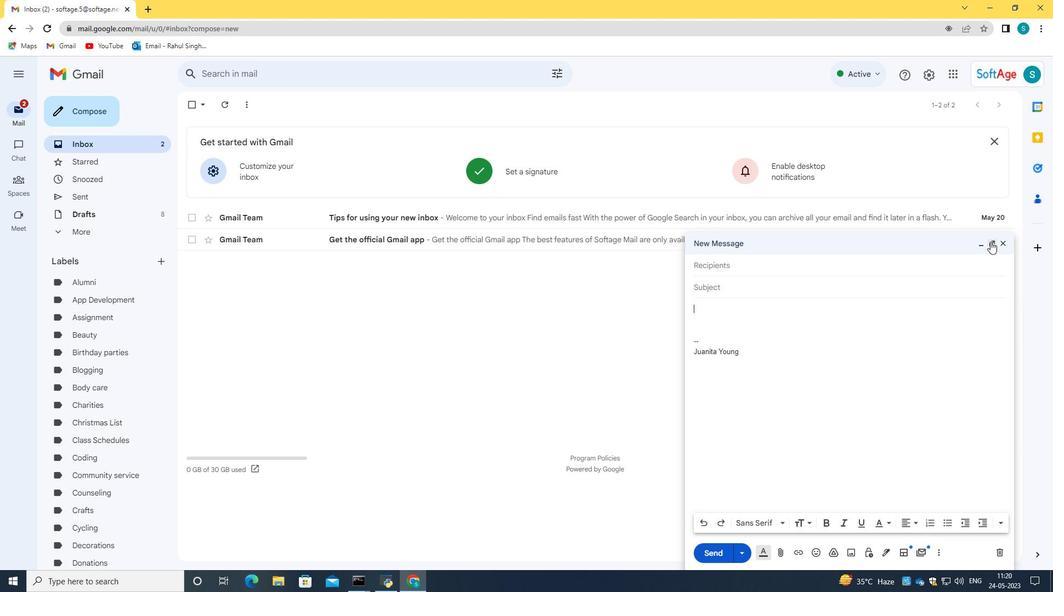 
Action: Mouse pressed left at (994, 243)
Screenshot: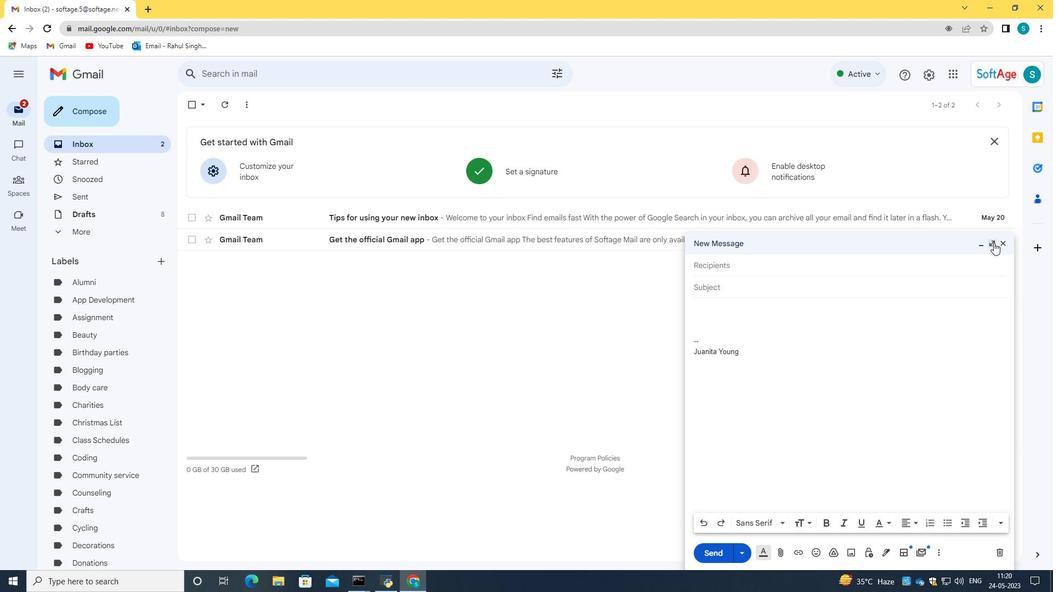 
Action: Mouse moved to (109, 133)
Screenshot: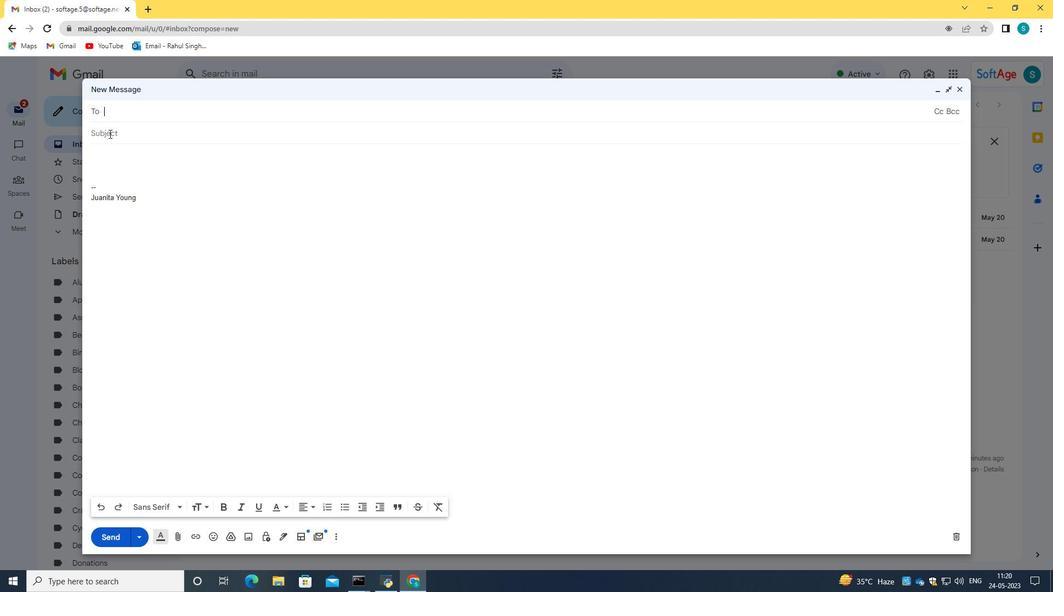 
Action: Mouse pressed left at (109, 133)
Screenshot: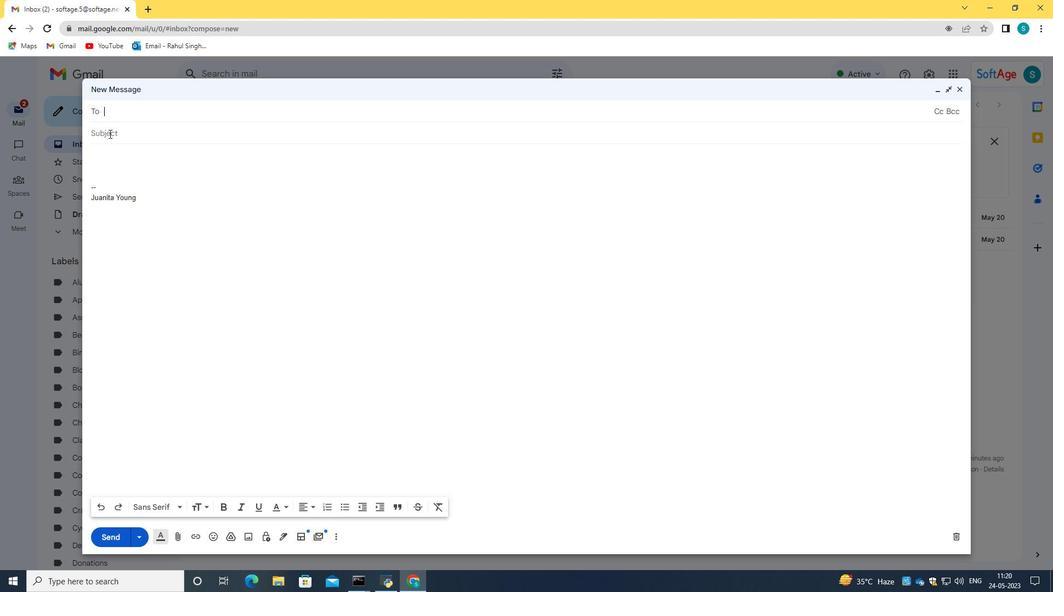 
Action: Key pressed <Key.caps_lock>U<Key.caps_lock>ps<Key.backspace>date<Key.space>on<Key.space>a<Key.space>compony<Key.space>ever<Key.backspace><Key.backspace><Key.backspace><Key.backspace><Key.backspace><Key.backspace><Key.backspace><Key.backspace>any<Key.space>event<Key.space>
Screenshot: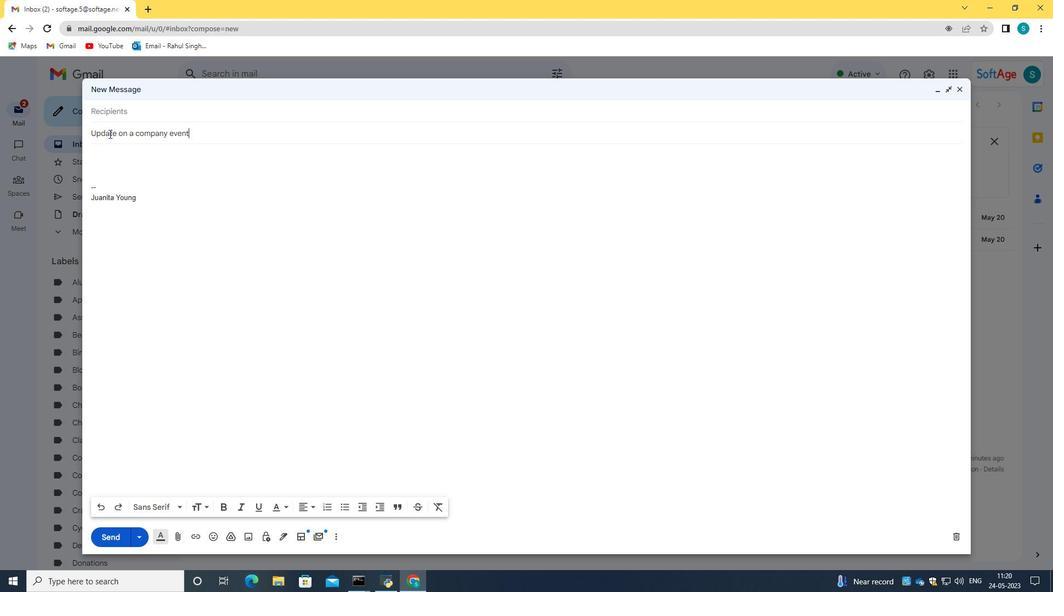 
Action: Mouse moved to (116, 151)
Screenshot: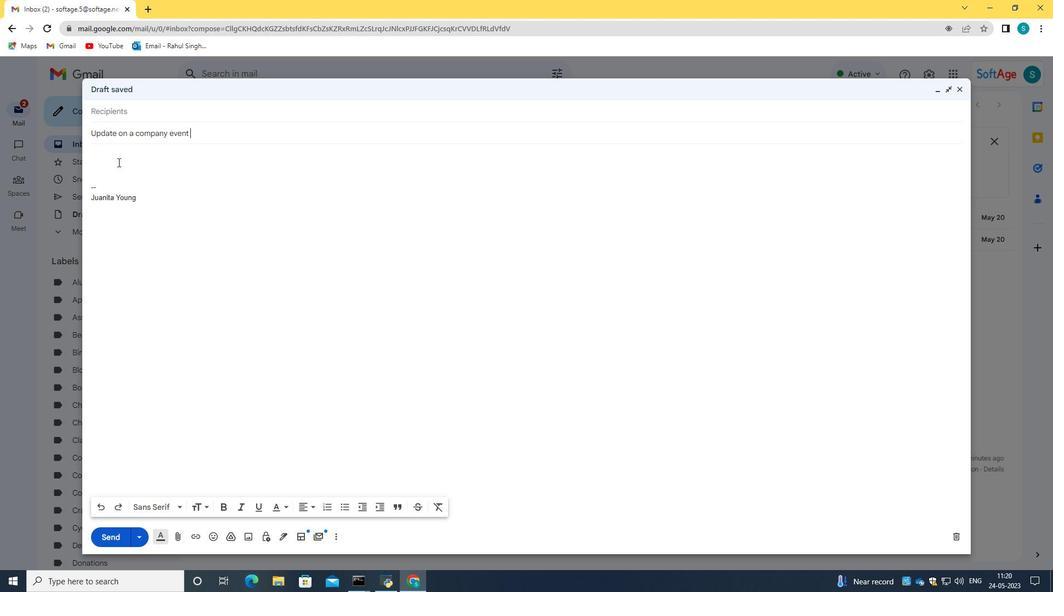 
Action: Mouse pressed left at (116, 151)
Screenshot: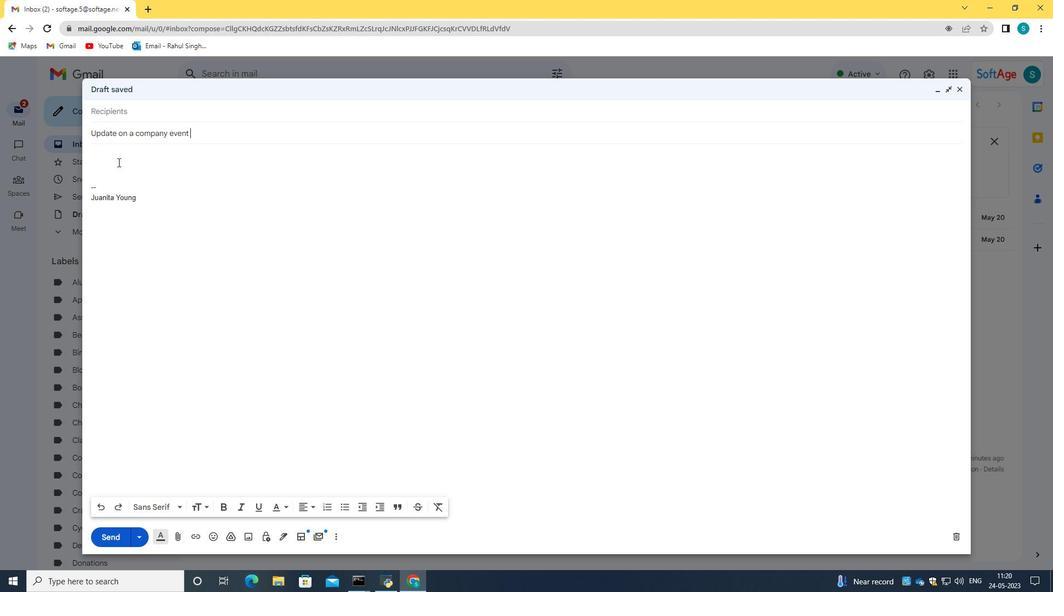 
Action: Mouse moved to (115, 153)
Screenshot: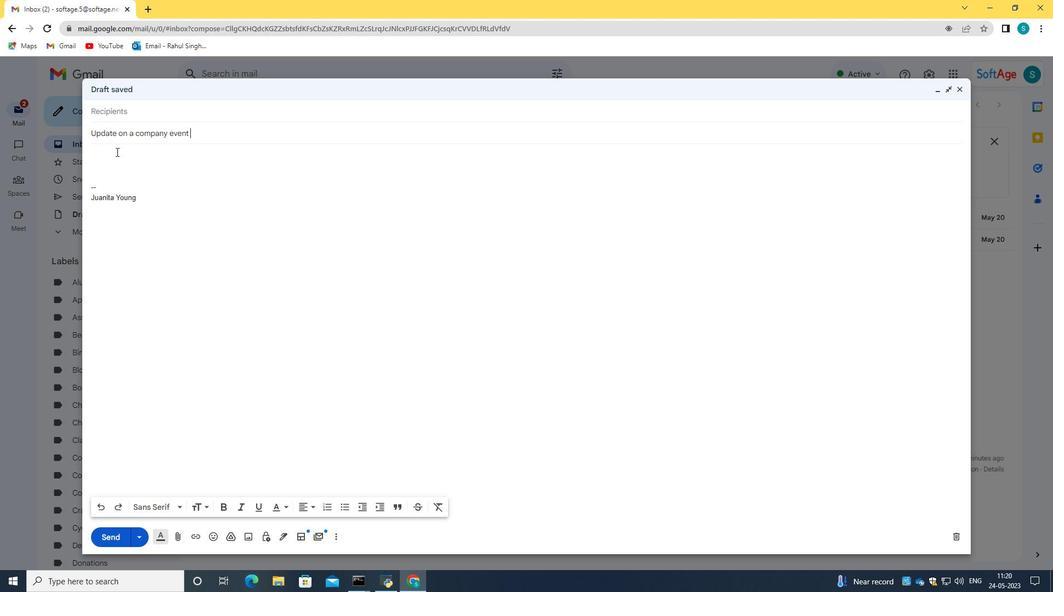 
Action: Key pressed <Key.caps_lock>I<Key.caps_lock><Key.space>wanted<Key.space>to<Key.space>discuss<Key.space>the<Key.space>new<Key.space>product<Key.space>lauc<Key.backspace>nch<Key.space>with<Key.space>you<Key.space>in<Key.space>mor<Key.space>d<Key.backspace><Key.backspace>e<Key.space>details=<Key.backspace><Key.backspace>.
Screenshot: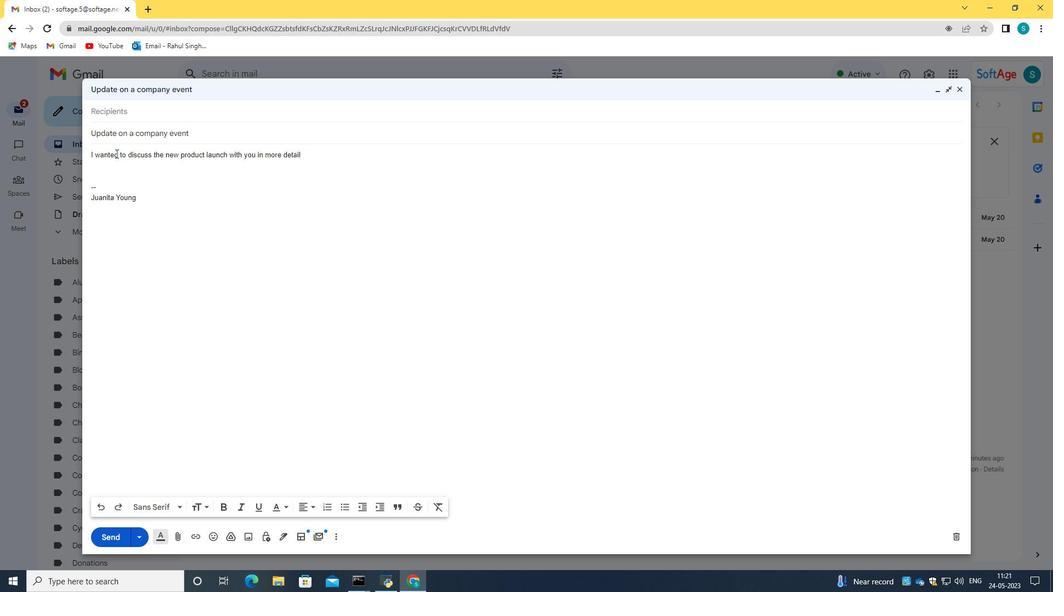 
Action: Mouse moved to (115, 155)
Screenshot: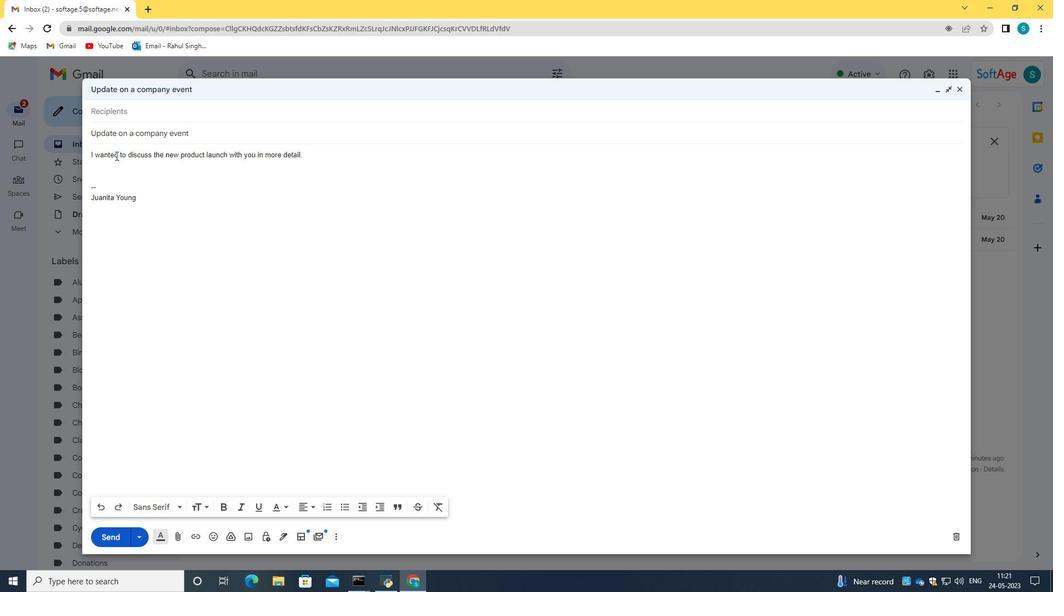 
Action: Key pressed <Key.space><Key.caps_lock>W<Key.caps_lock>hen<Key.space>s<Key.backspace><Key.backspace><Key.backspace><Key.backspace><Key.backspace><Key.backspace><Key.backspace><Key.backspace>.<Key.enter><Key.space>wh<Key.backspace><Key.backspace><Key.backspace><Key.backspace><Key.space><Key.caps_lock>W<Key.caps_lock>hen<Key.space>s<Key.backspace>would<Key.space>be<Key.space>a<Key.space>good<Key.space>ime<Key.space>for<Key.space>us<Key.space>to<Key.space>meet<Key.shift_r><Key.shift_r><Key.shift_r><Key.shift_r><Key.shift_r>?
Screenshot: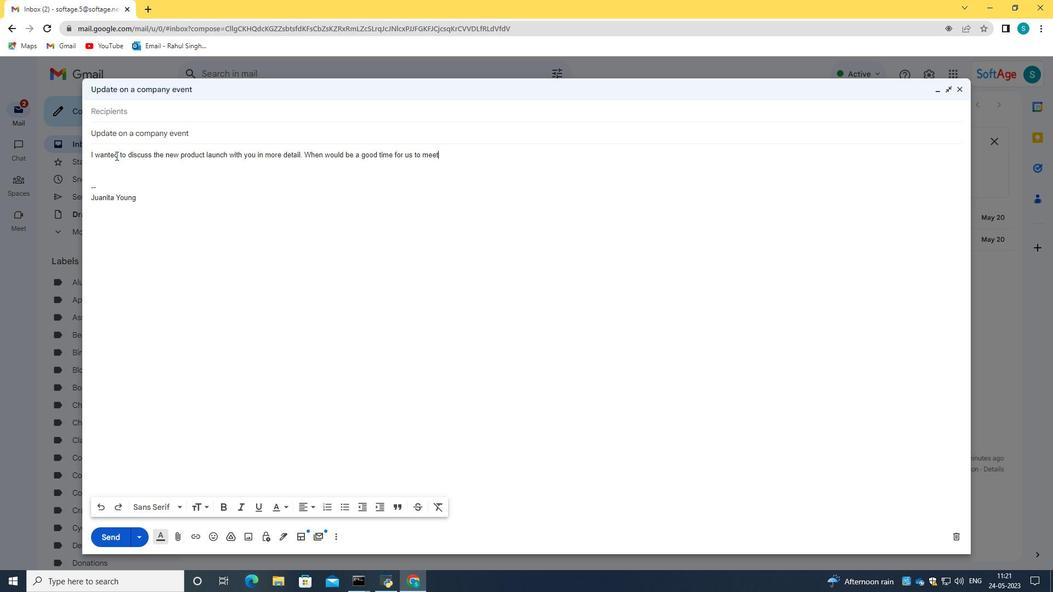 
Action: Mouse moved to (147, 113)
Screenshot: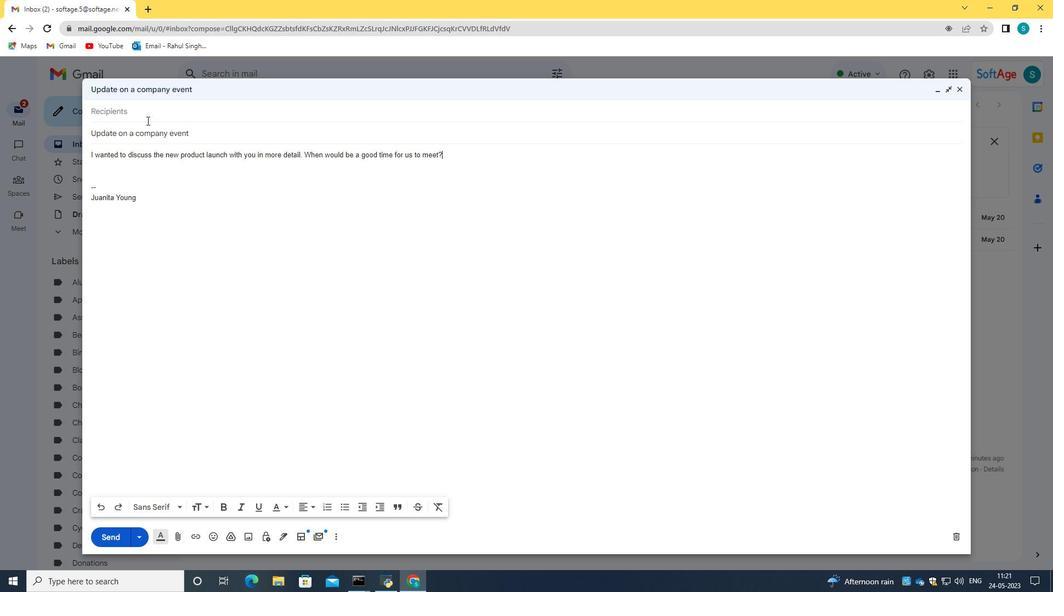 
Action: Mouse pressed left at (147, 113)
Screenshot: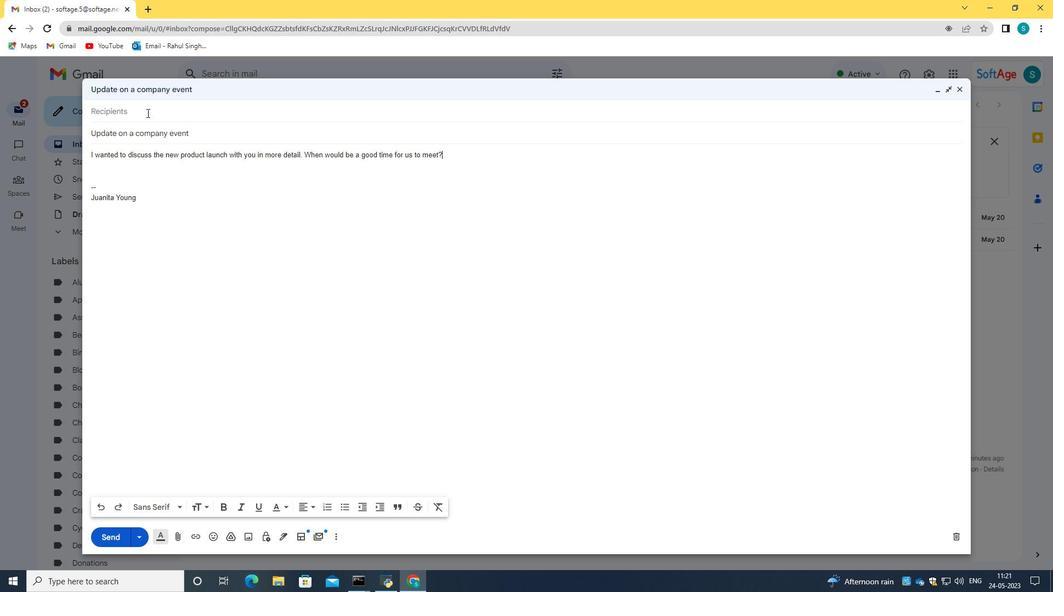 
Action: Key pressed softage.5<Key.backspace>6<Key.shift>@sod<Key.backspace>ftage.net
Screenshot: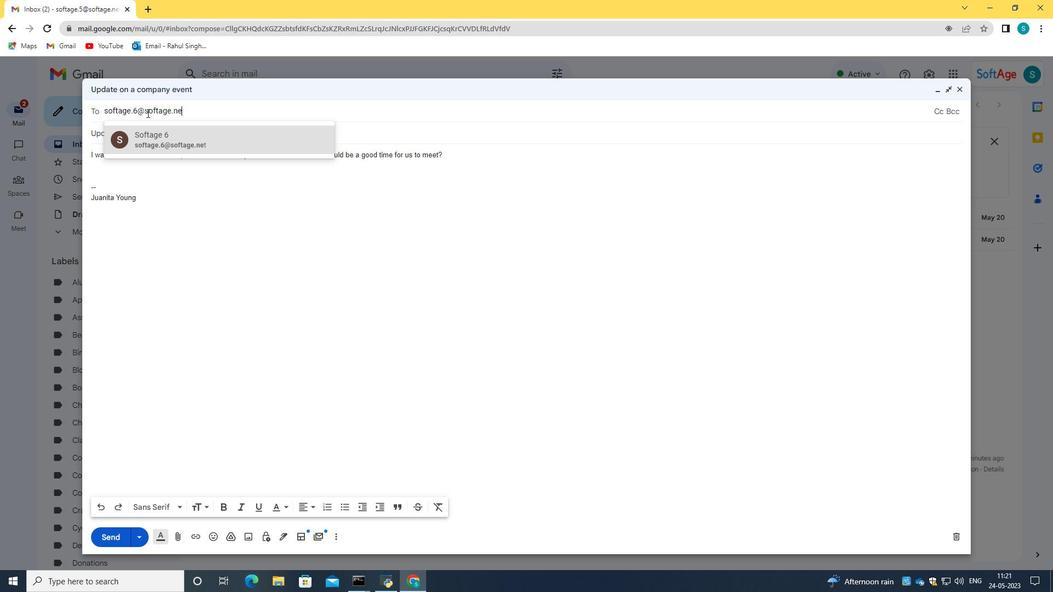 
Action: Mouse moved to (157, 139)
Screenshot: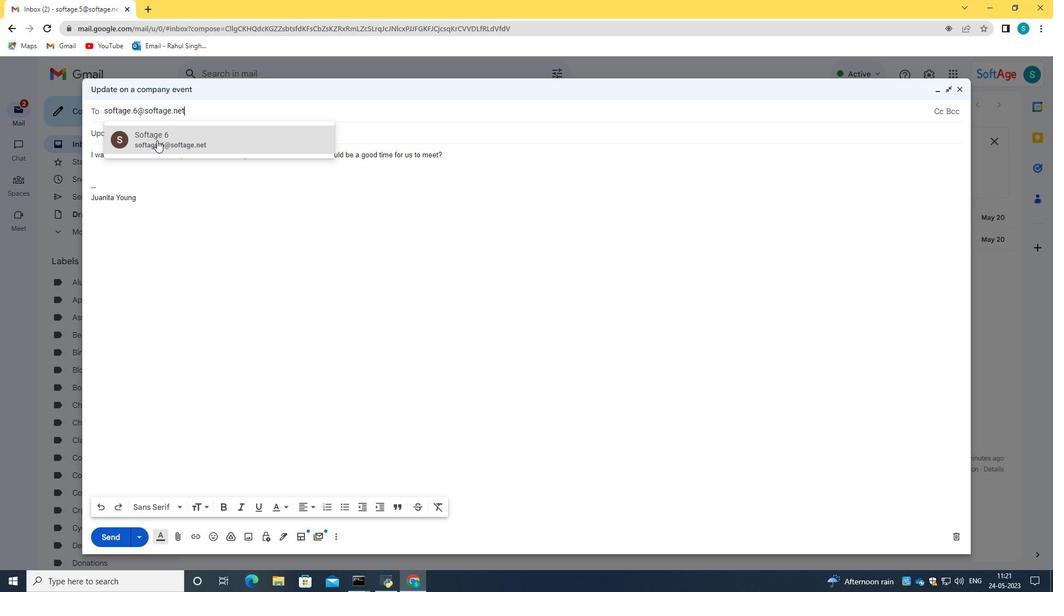 
Action: Mouse pressed left at (157, 139)
Screenshot: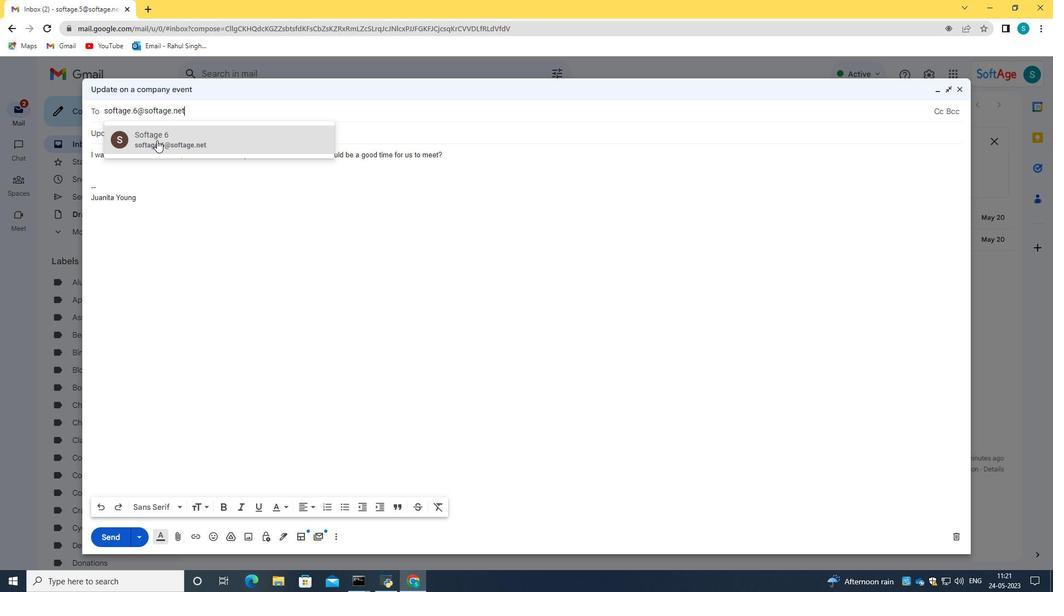 
Action: Mouse moved to (447, 167)
Screenshot: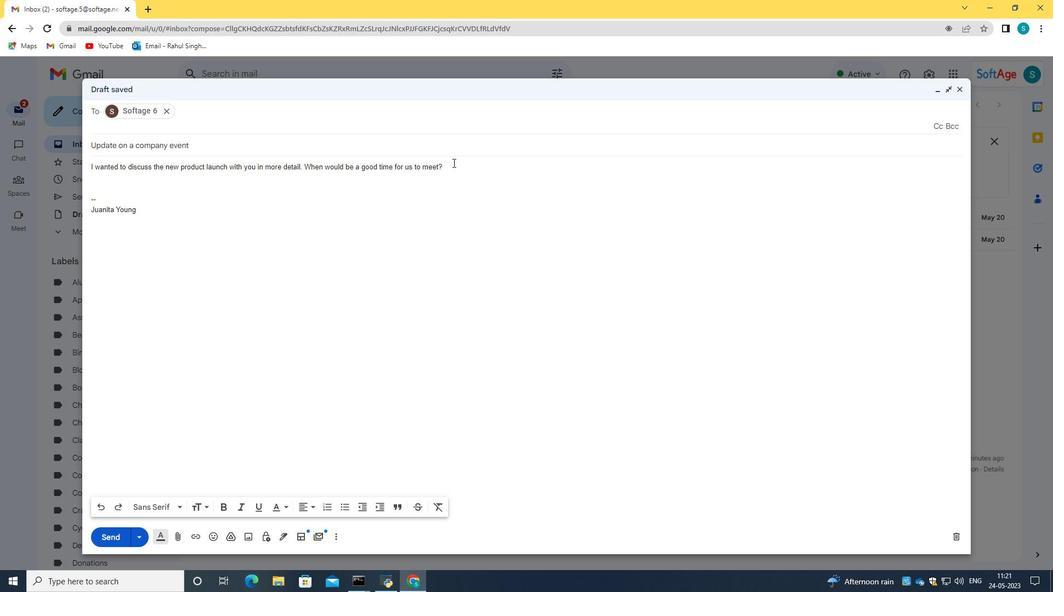
Action: Mouse pressed left at (447, 167)
Screenshot: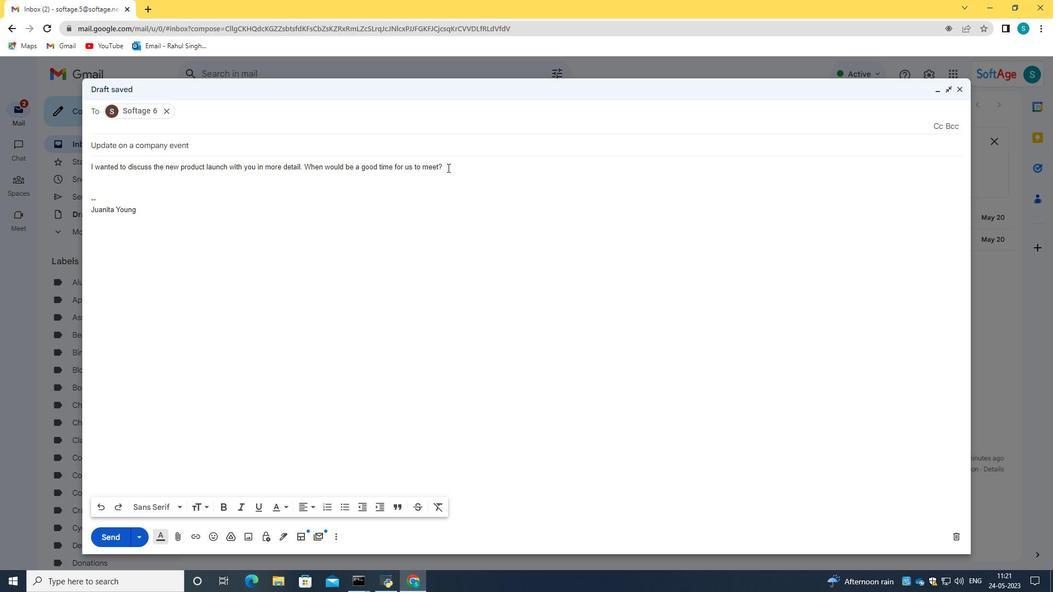 
Action: Key pressed <Key.left><Key.shift_r><Key.shift_r><Key.shift_r><Key.shift_r><Key.shift_r><Key.shift_r><Key.shift_r><Key.shift_r><Key.shift_r><Key.shift_r><Key.shift_r><Key.shift_r><Key.shift_r><Key.shift_r><Key.shift_r><Key.shift_r><Key.shift_r><Key.shift_r><Key.shift_r><Key.shift_r>
Screenshot: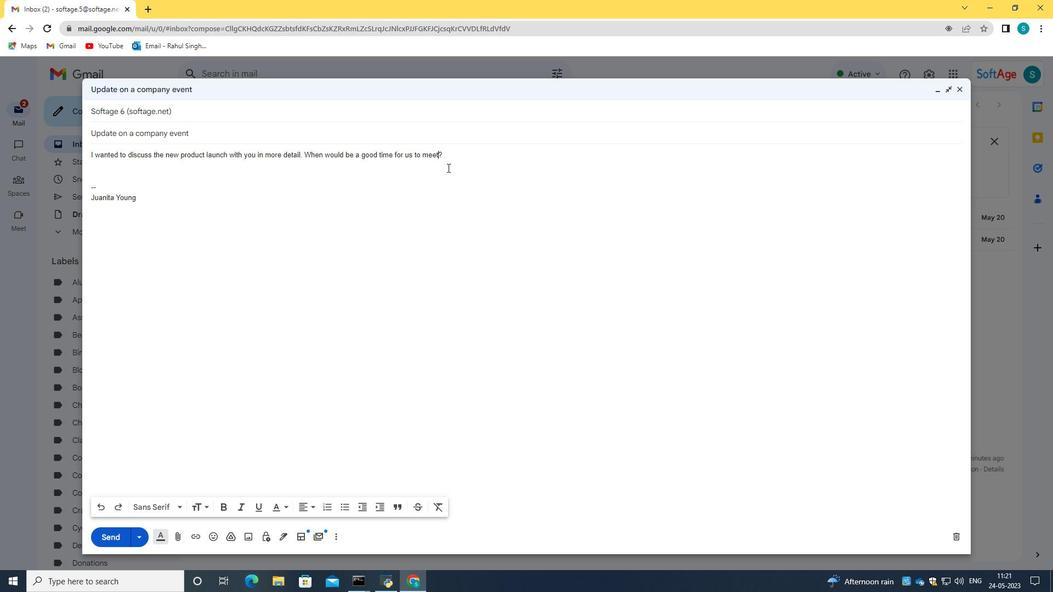 
Action: Mouse moved to (442, 153)
Screenshot: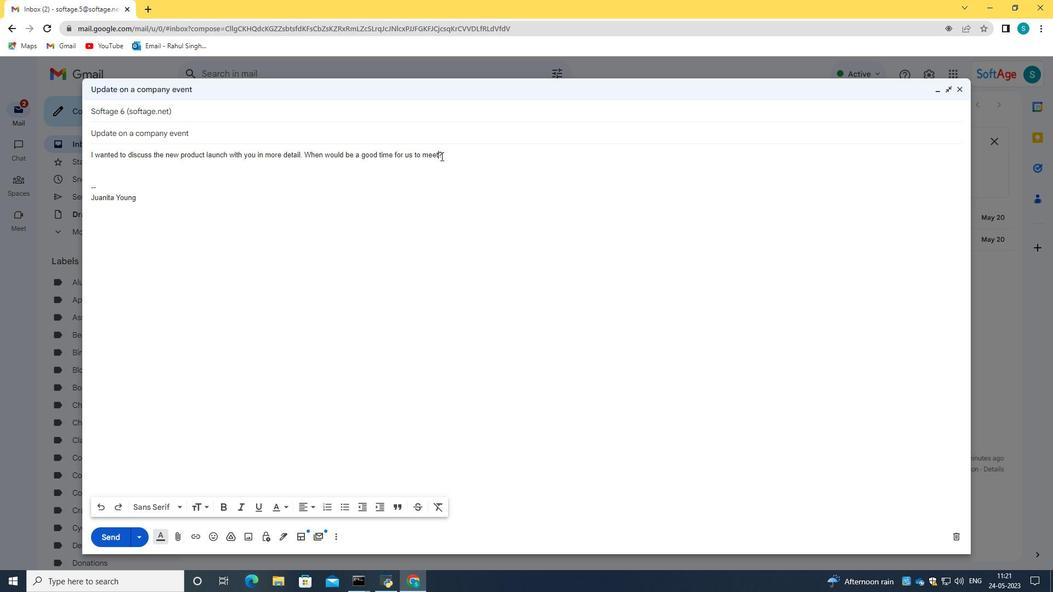 
Action: Mouse pressed left at (442, 153)
Screenshot: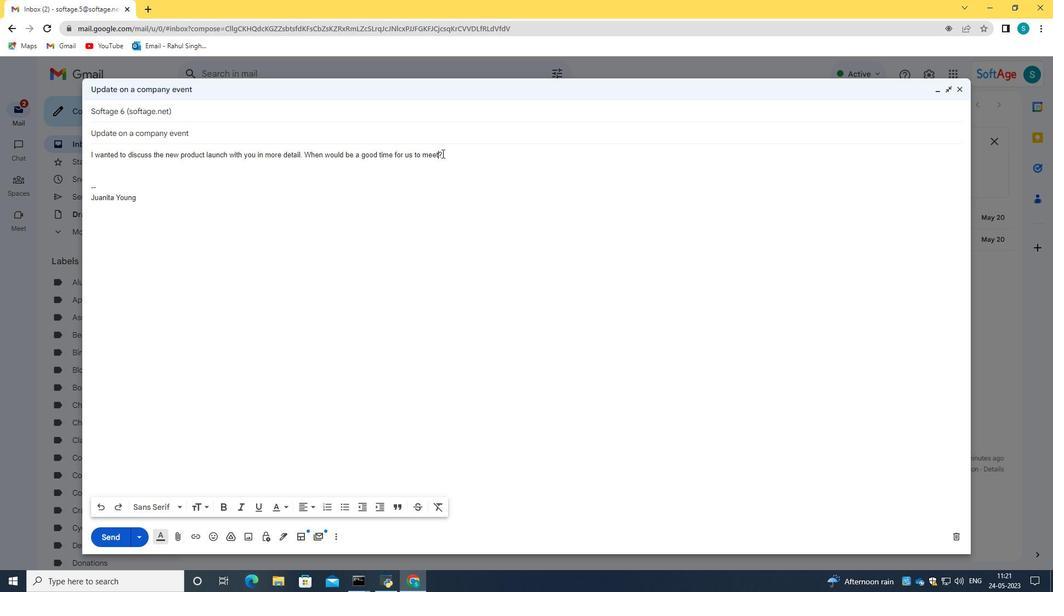 
Action: Key pressed <Key.shift_r><Key.left><Key.left><Key.left><Key.left><Key.left><Key.left><Key.left><Key.left><Key.left><Key.left><Key.left><Key.left><Key.left><Key.left><Key.left><Key.left><Key.left><Key.left><Key.left><Key.left><Key.left><Key.left><Key.left><Key.left><Key.left><Key.left><Key.left><Key.left><Key.left><Key.left><Key.left><Key.left><Key.left><Key.left><Key.left><Key.left><Key.left><Key.left><Key.left><Key.left><Key.left><Key.left><Key.left><Key.left><Key.left><Key.left><Key.left><Key.left><Key.left><Key.left><Key.left><Key.left><Key.left><Key.left><Key.left><Key.left><Key.left><Key.left><Key.left><Key.left><Key.left><Key.left><Key.left><Key.left><Key.left><Key.left><Key.left><Key.left><Key.left><Key.left><Key.left><Key.left><Key.left><Key.left><Key.left><Key.left><Key.left><Key.left><Key.left><Key.left><Key.left><Key.left><Key.left><Key.left><Key.left><Key.left><Key.left><Key.left><Key.left><Key.left><Key.left><Key.left><Key.left><Key.left><Key.left><Key.left><Key.left><Key.left><Key.left><Key.left><Key.left><Key.left><Key.left><Key.left><Key.left><Key.left><Key.left><Key.left><Key.left><Key.left><Key.left><Key.left><Key.left><Key.left><Key.left><Key.left><Key.left><Key.left><Key.left><Key.left><Key.left>
Screenshot: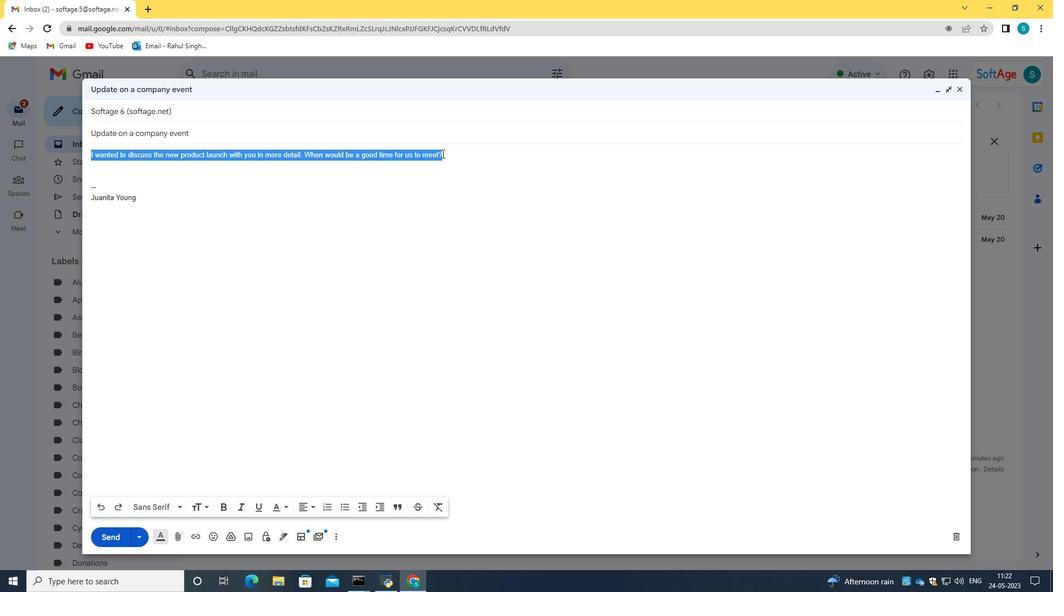 
Action: Mouse moved to (200, 506)
Screenshot: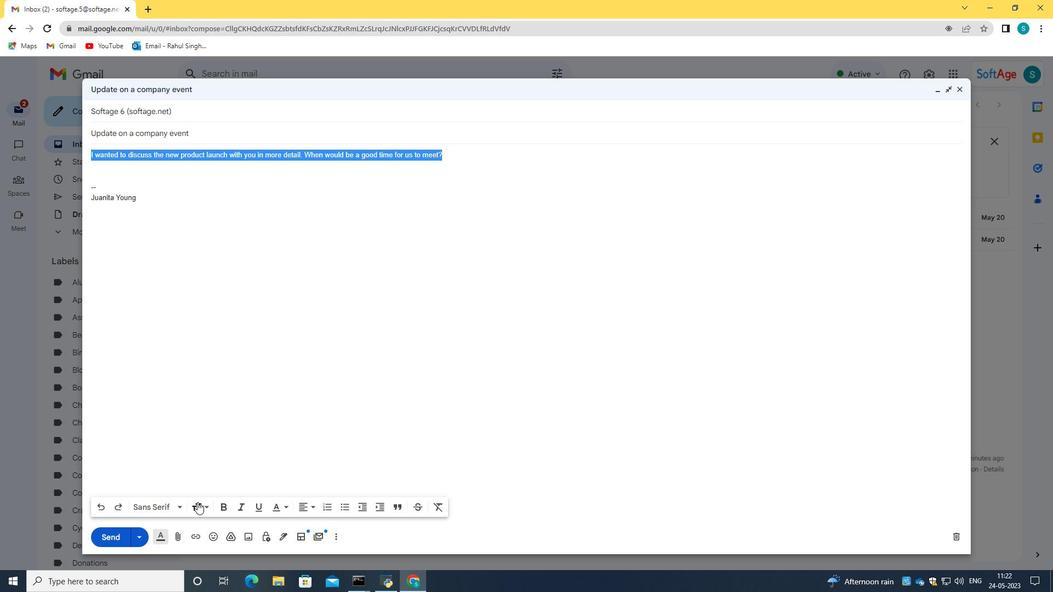 
Action: Mouse pressed left at (200, 506)
Screenshot: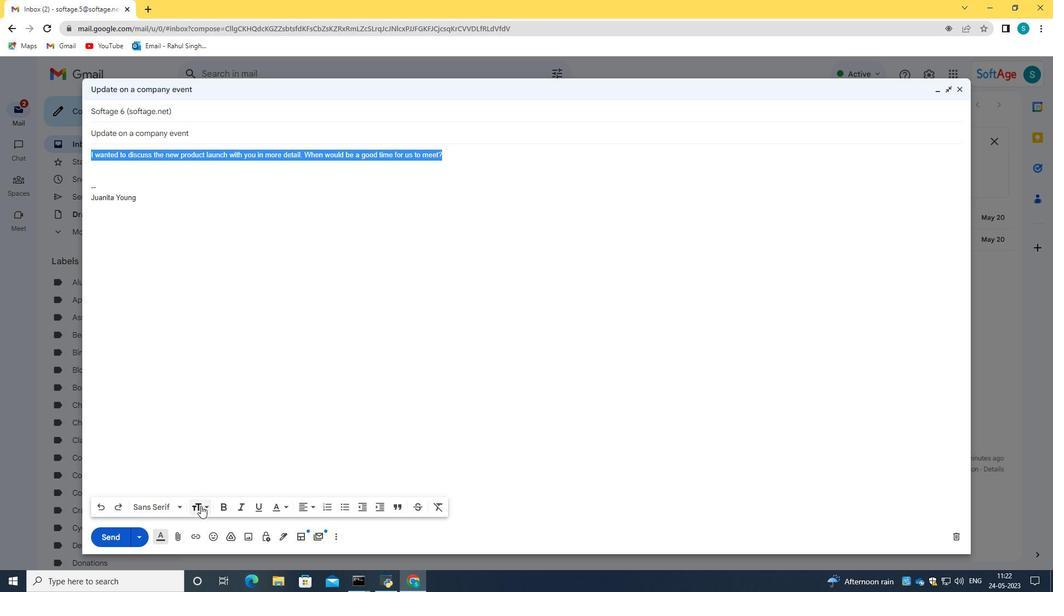 
Action: Mouse moved to (234, 467)
Screenshot: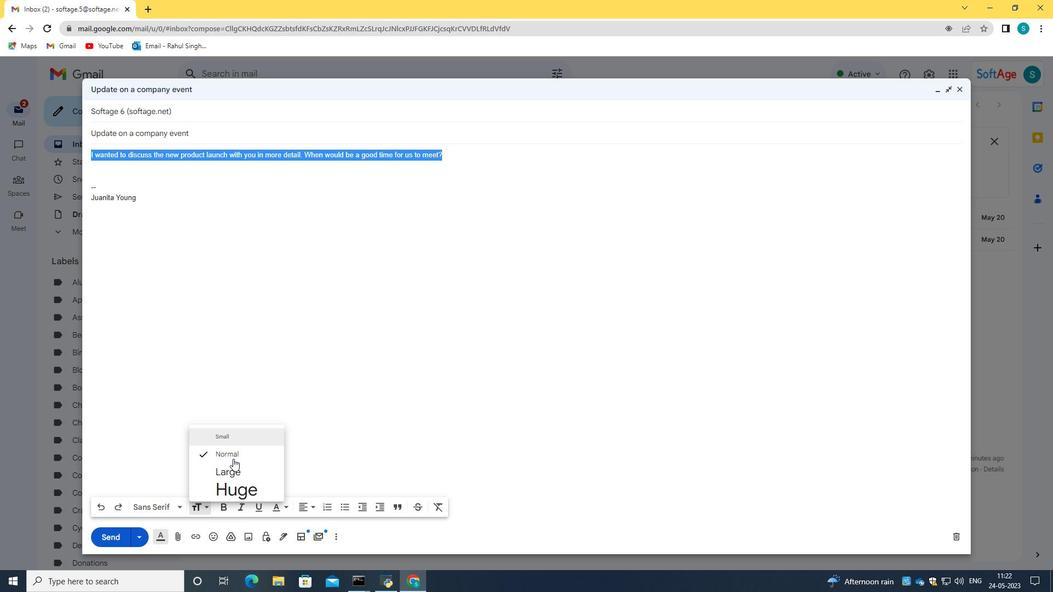 
Action: Mouse pressed left at (234, 467)
Screenshot: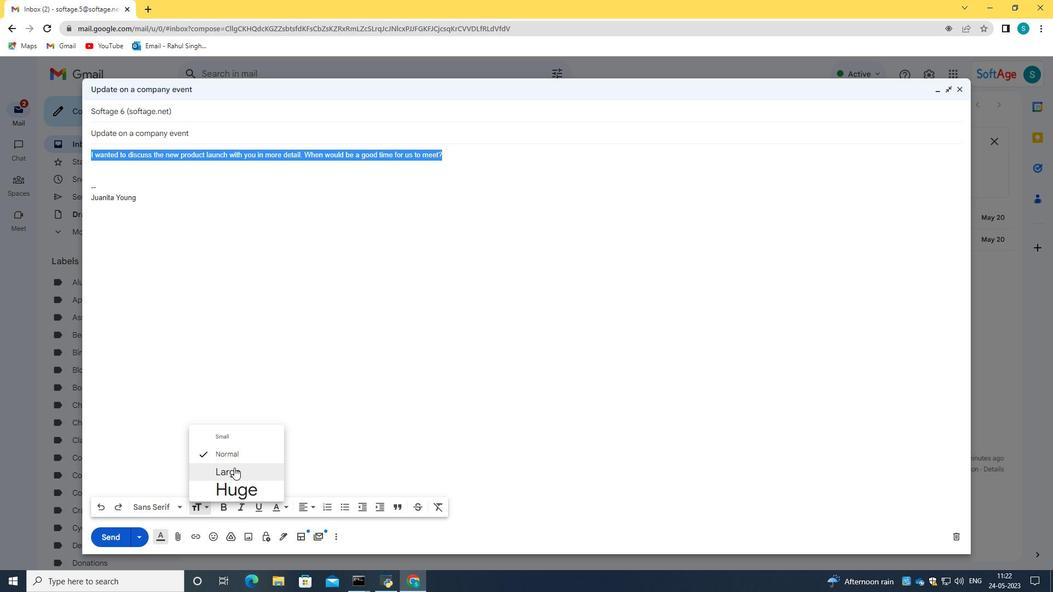 
Action: Mouse moved to (300, 505)
Screenshot: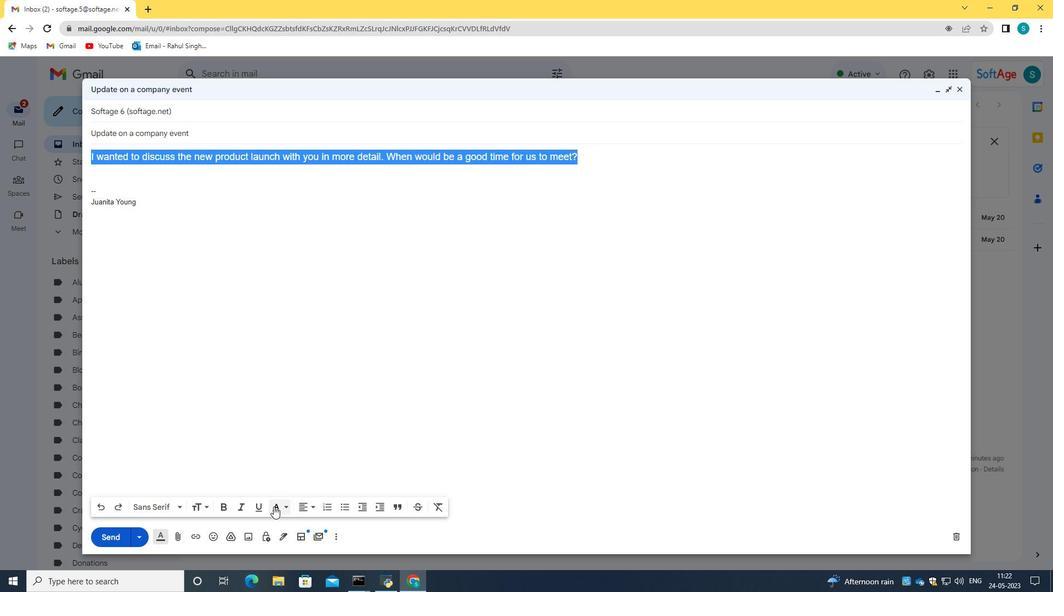 
Action: Mouse pressed left at (300, 505)
Screenshot: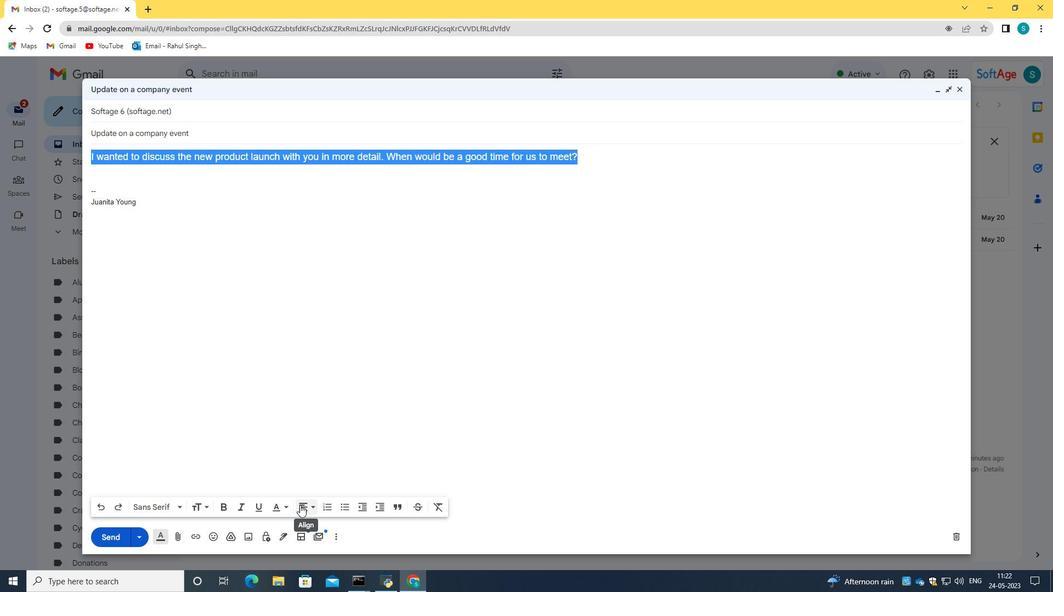 
Action: Mouse moved to (308, 475)
Screenshot: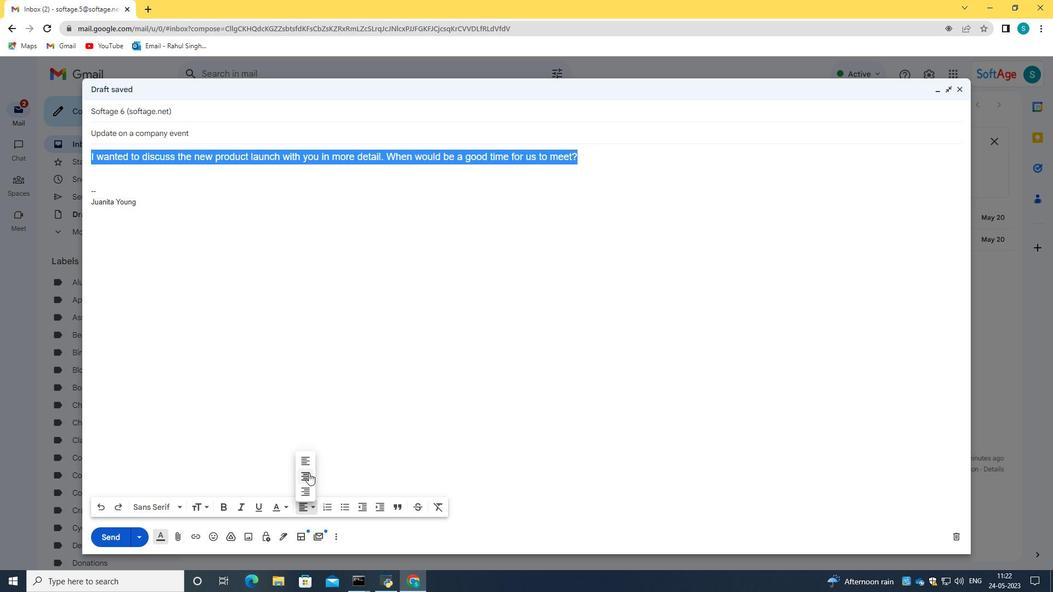 
Action: Mouse pressed left at (308, 475)
Screenshot: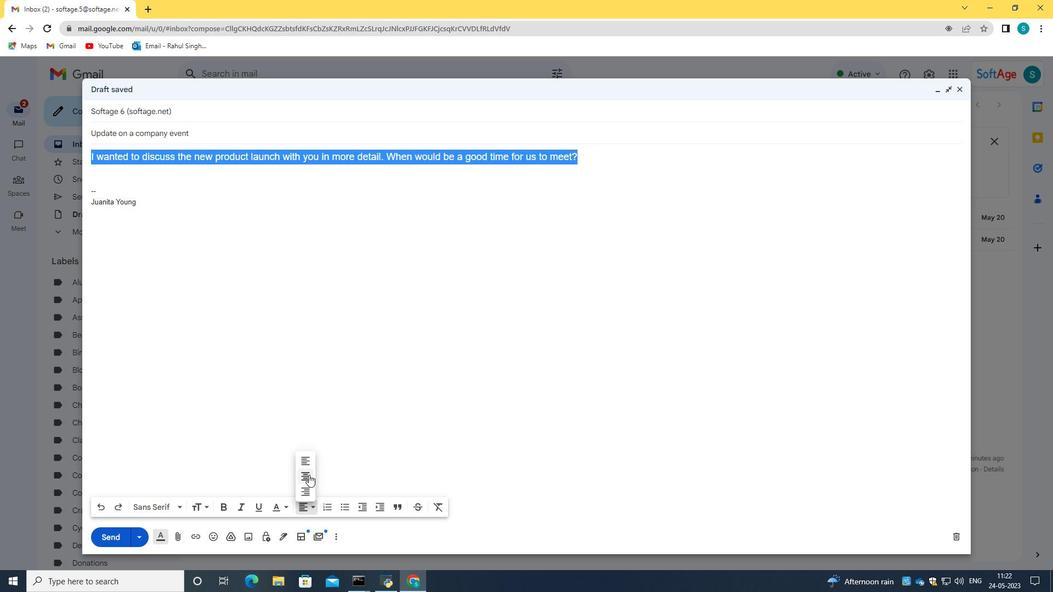 
Action: Mouse moved to (324, 365)
Screenshot: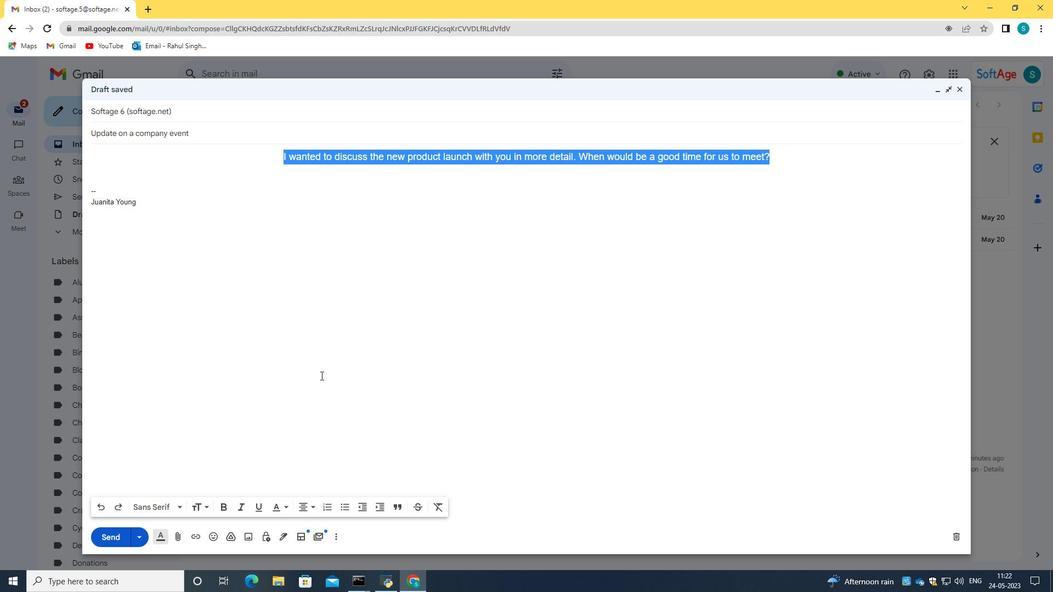 
Action: Mouse pressed left at (324, 365)
Screenshot: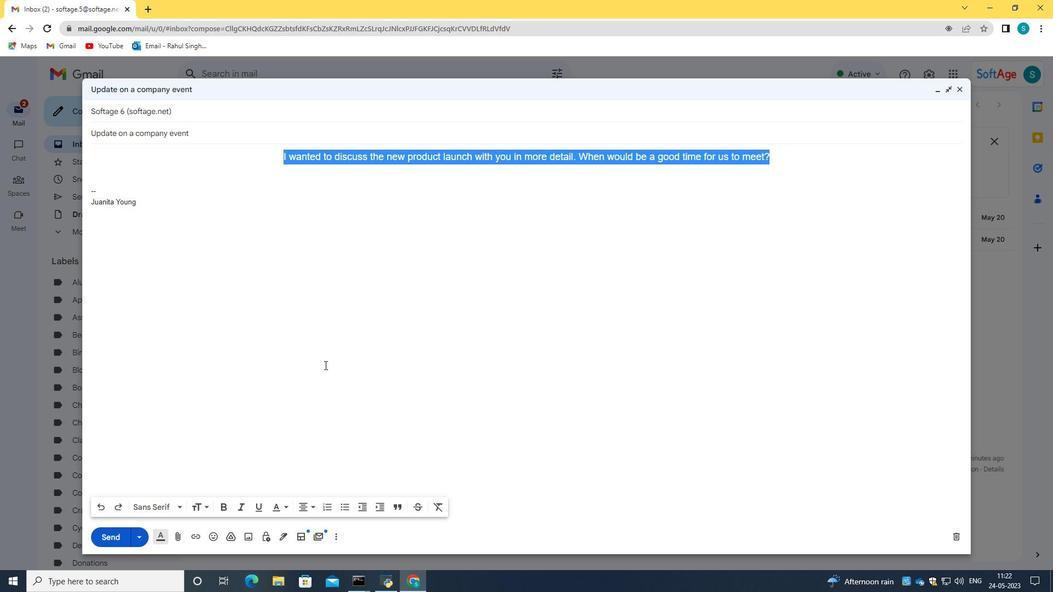 
Action: Mouse moved to (113, 538)
Screenshot: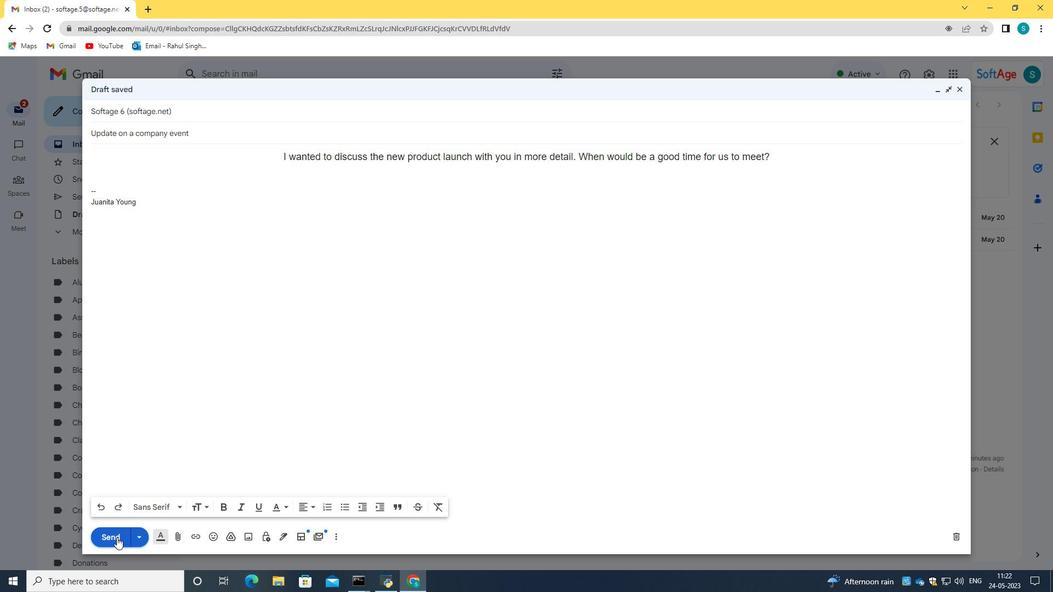 
Action: Mouse pressed left at (113, 538)
Screenshot: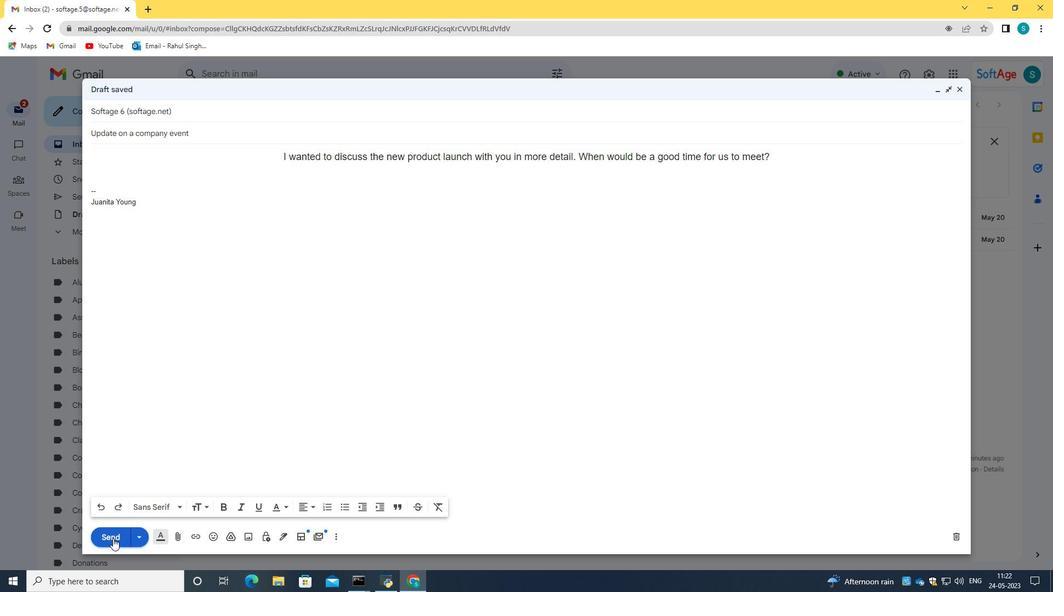 
Action: Mouse moved to (122, 196)
Screenshot: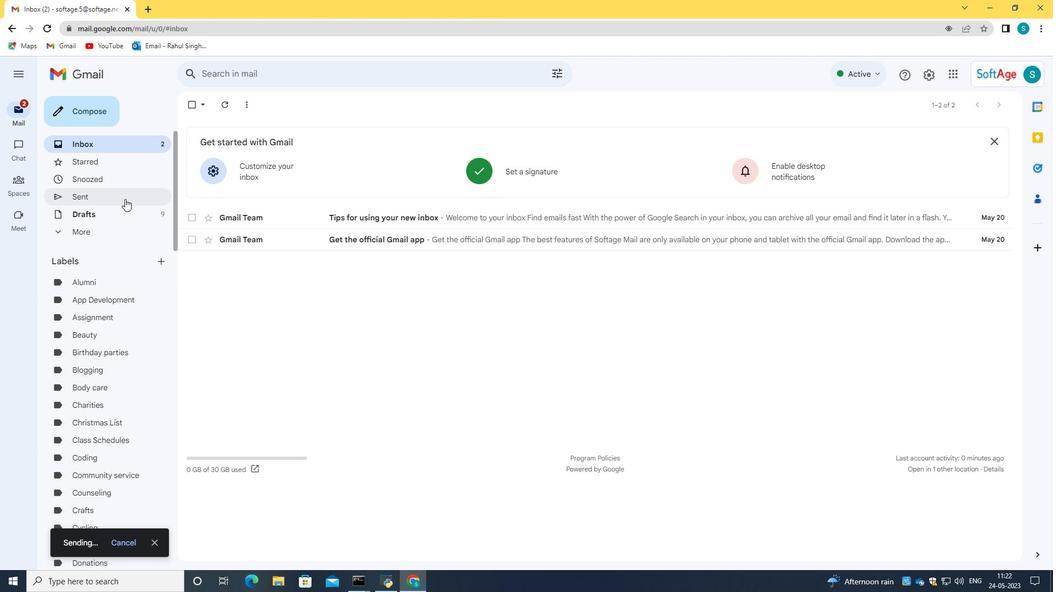
Action: Mouse pressed left at (122, 196)
Screenshot: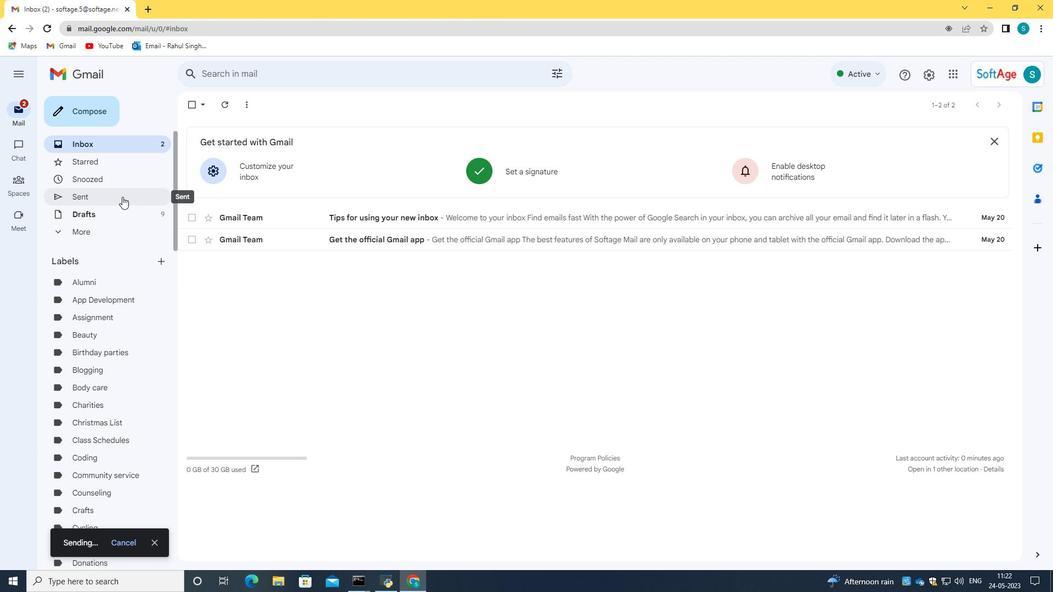 
Action: Mouse moved to (195, 159)
Screenshot: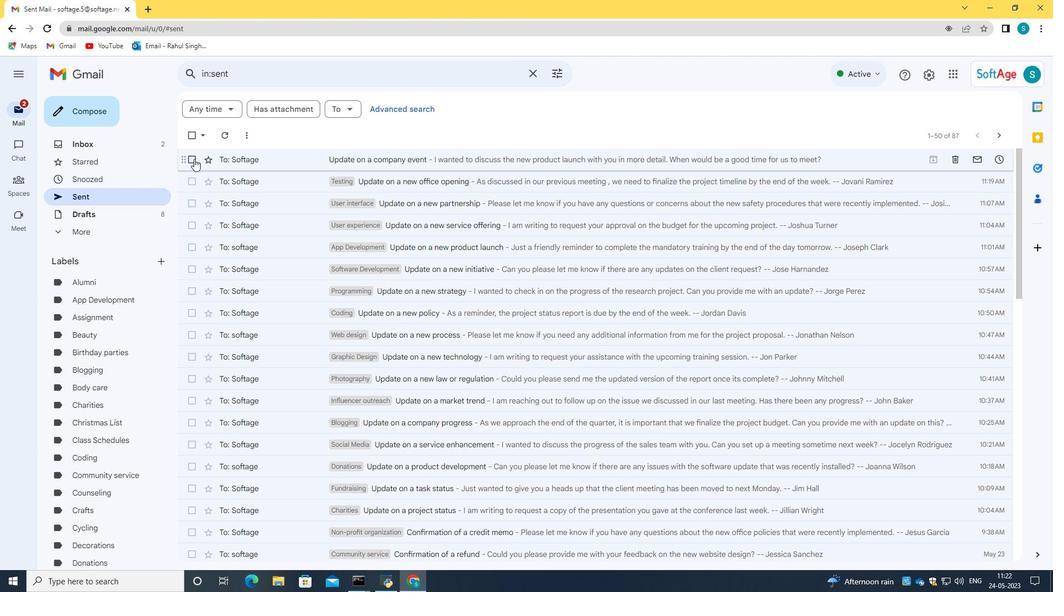 
Action: Mouse pressed left at (195, 159)
Screenshot: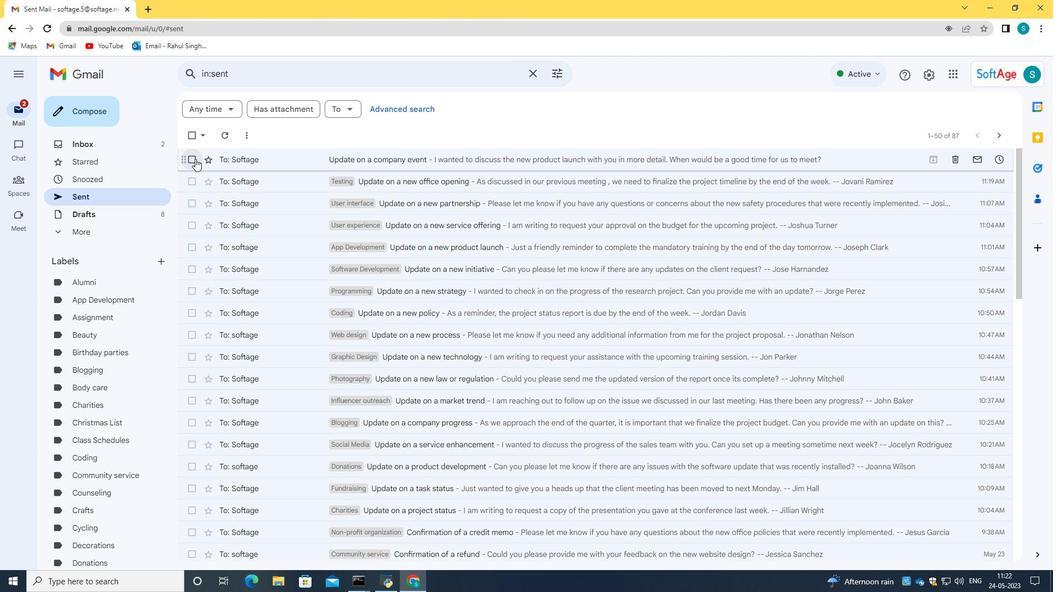 
Action: Mouse moved to (307, 161)
Screenshot: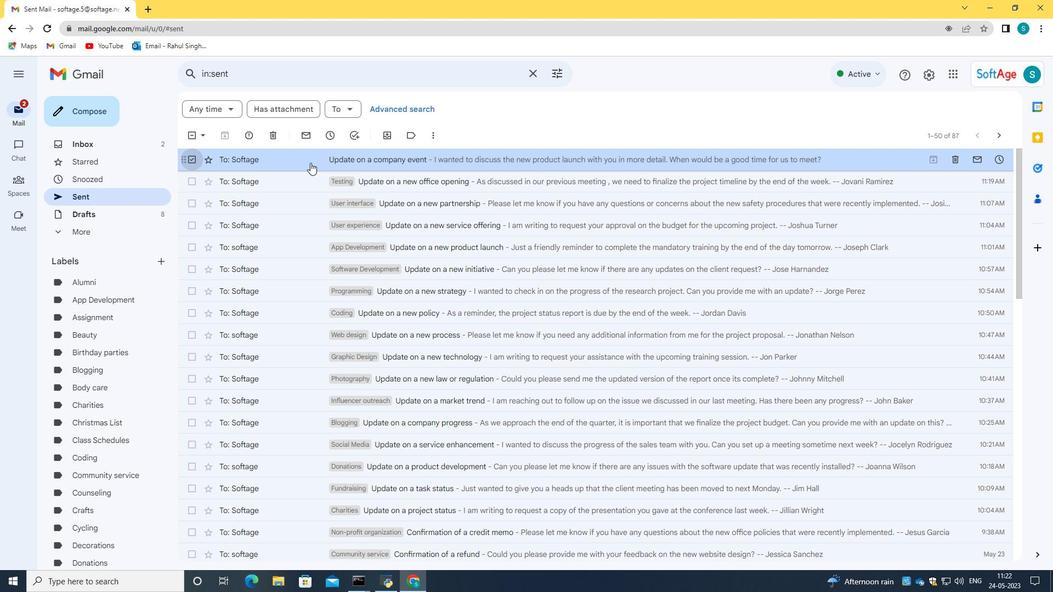 
Action: Mouse pressed right at (307, 161)
Screenshot: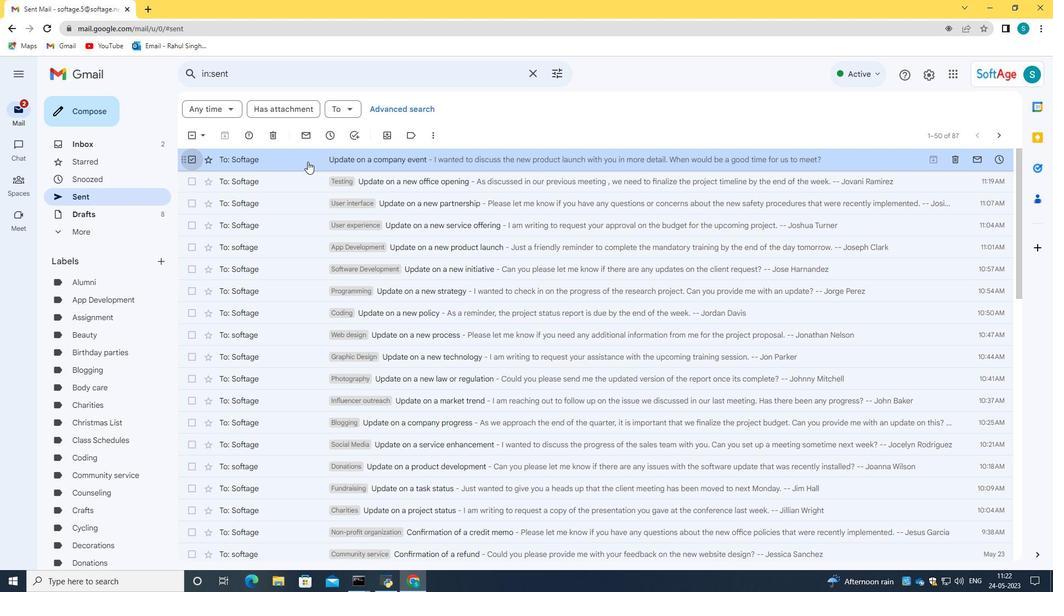 
Action: Mouse moved to (491, 324)
Screenshot: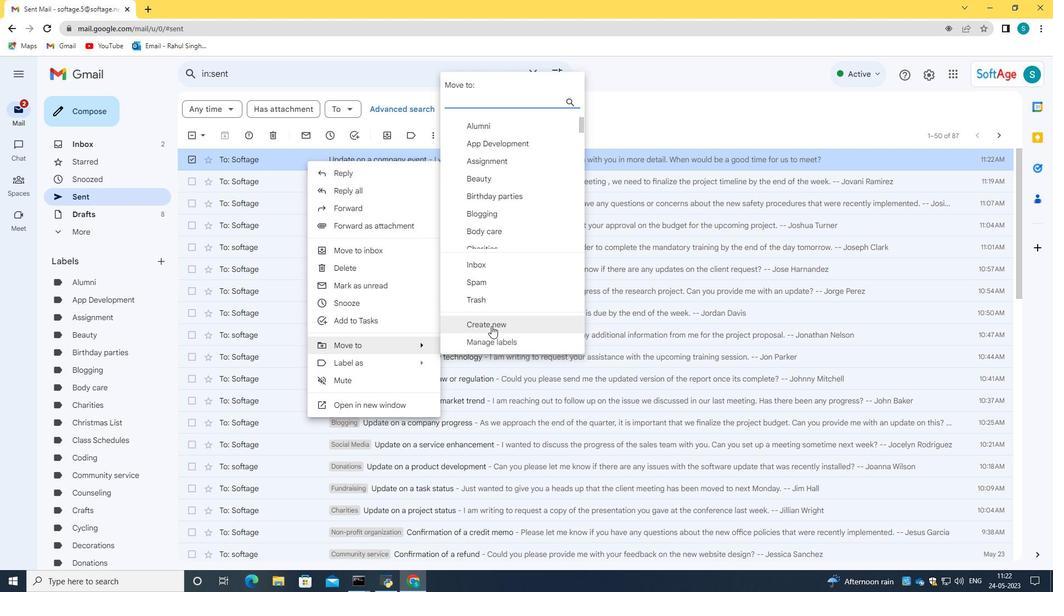 
Action: Mouse pressed left at (491, 324)
Screenshot: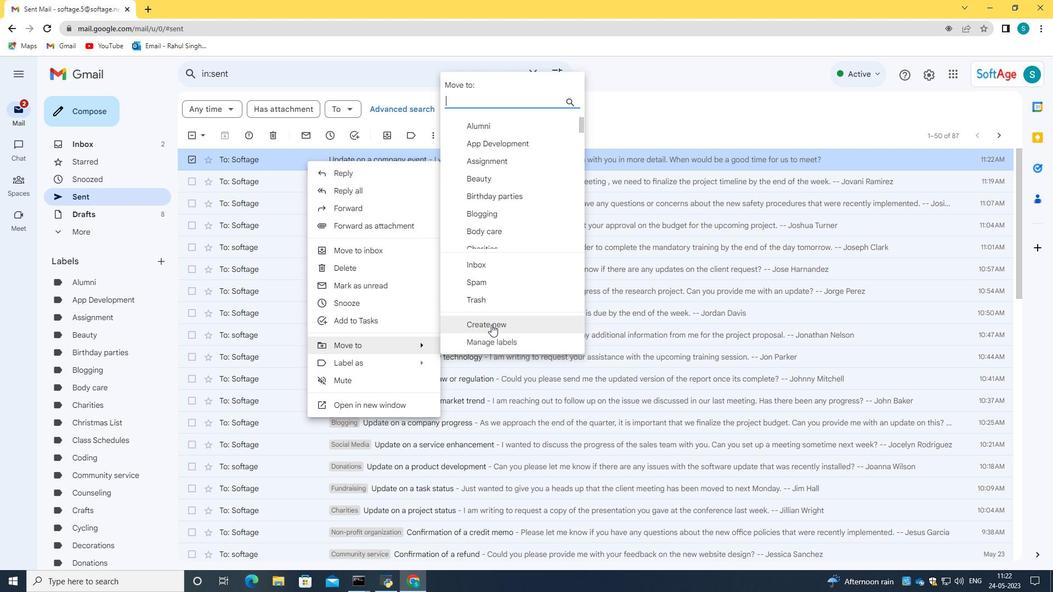
Action: Key pressed <Key.caps_lock>D<Key.caps_lock>ebugging
Screenshot: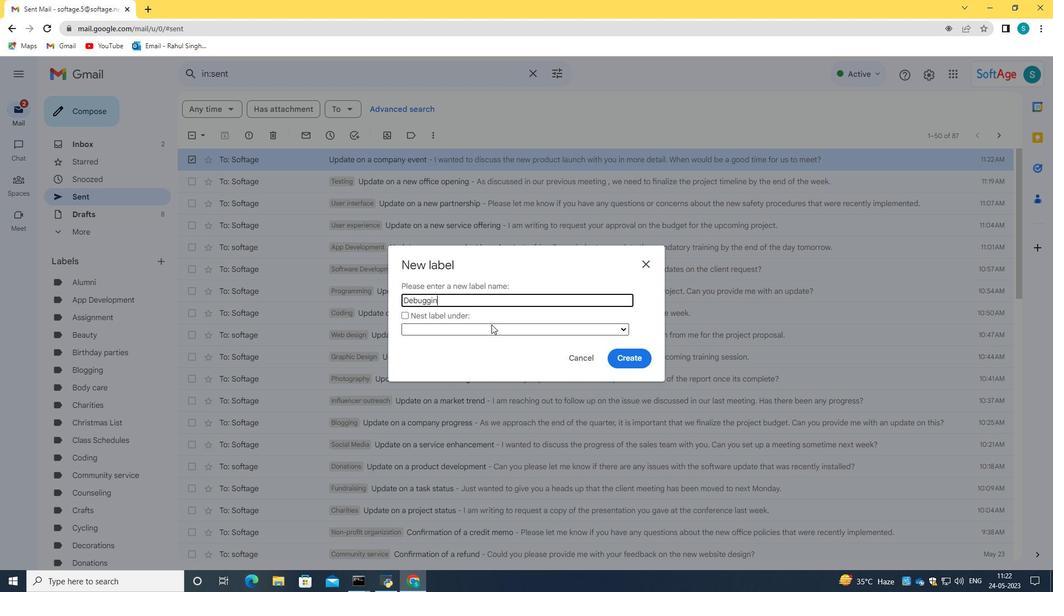 
Action: Mouse moved to (623, 361)
Screenshot: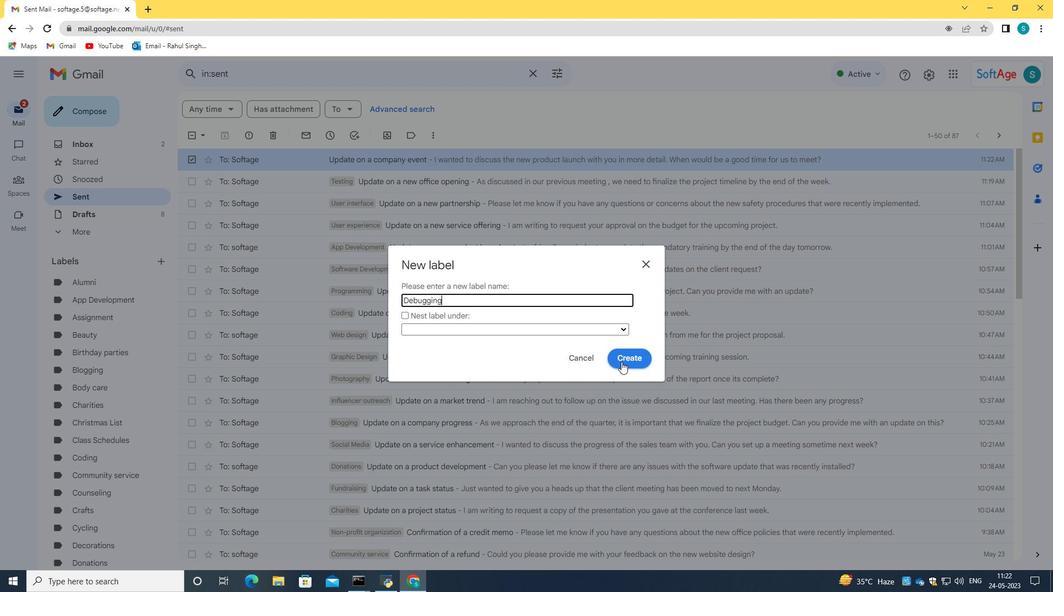 
Action: Mouse pressed left at (623, 361)
Screenshot: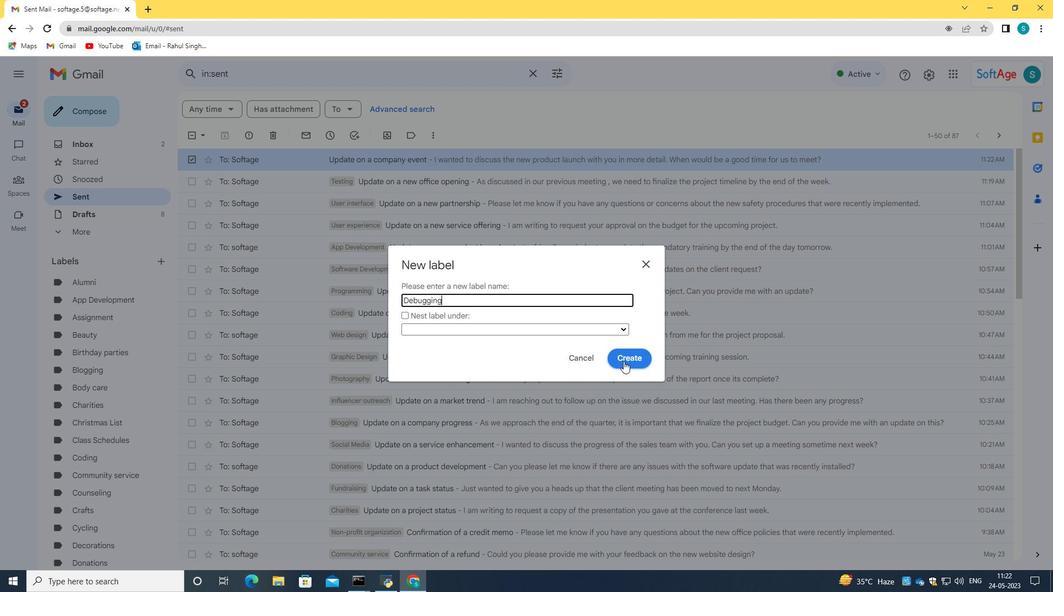 
Action: Mouse moved to (335, 266)
Screenshot: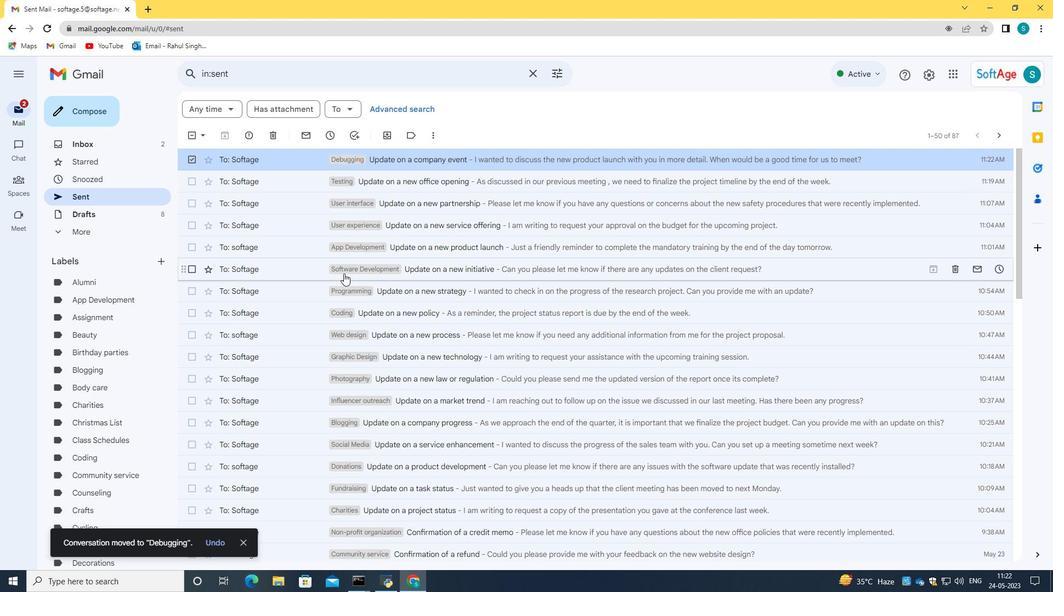 
